 Task: Create a sub task Release to Production / Go Live for the task  Create a new online platform for online life coaching services in the project BridgeForge , assign it to team member softage.3@softage.net and update the status of the sub task to  At Risk , set the priority of the sub task to Medium
Action: Mouse moved to (398, 333)
Screenshot: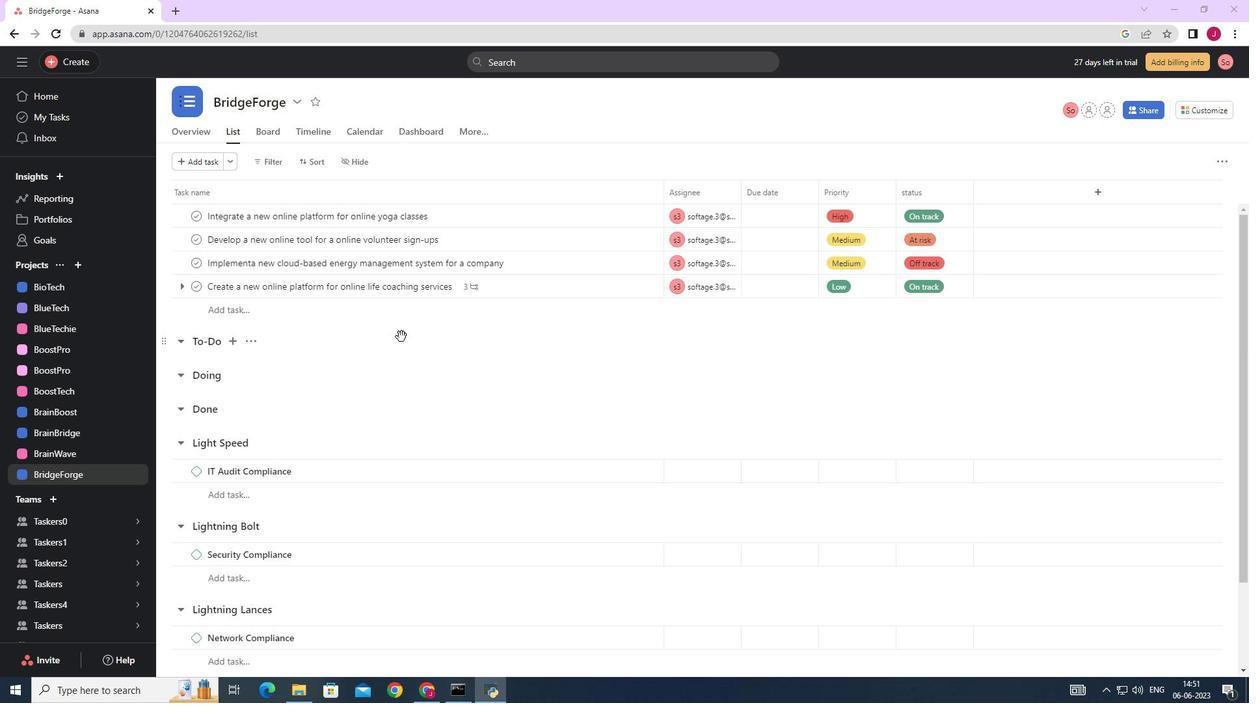 
Action: Mouse scrolled (398, 333) with delta (0, 0)
Screenshot: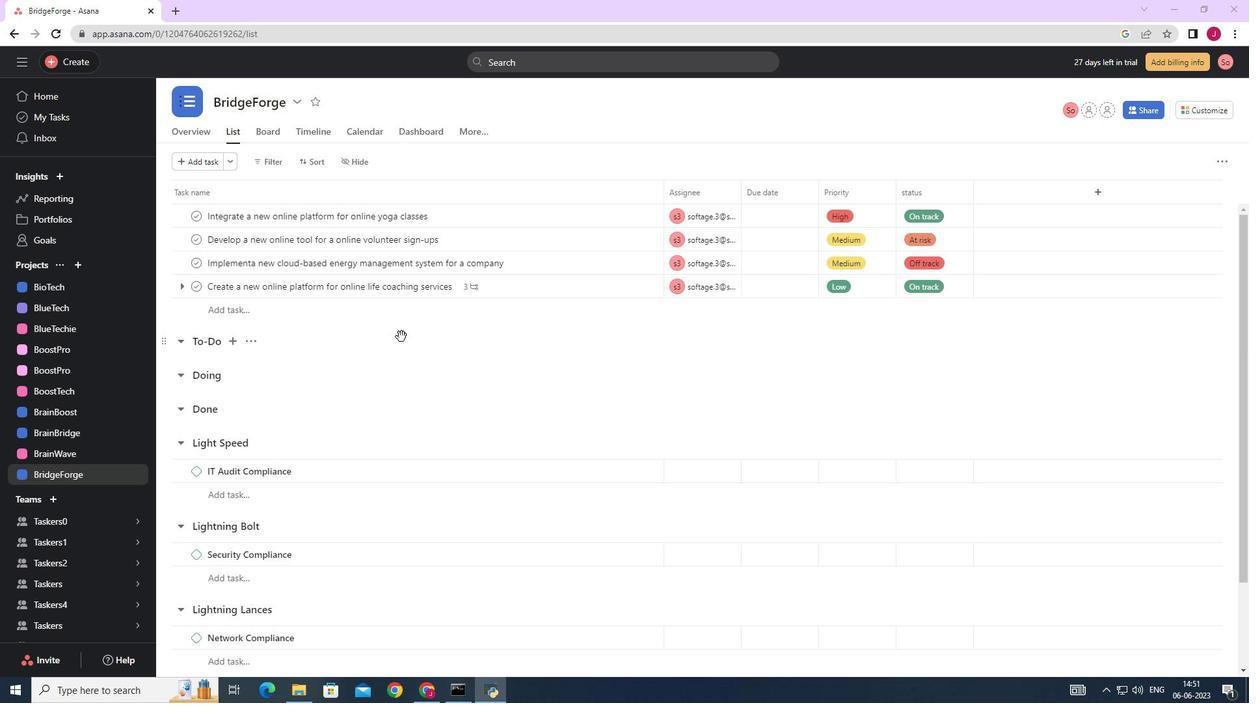 
Action: Mouse scrolled (398, 333) with delta (0, 0)
Screenshot: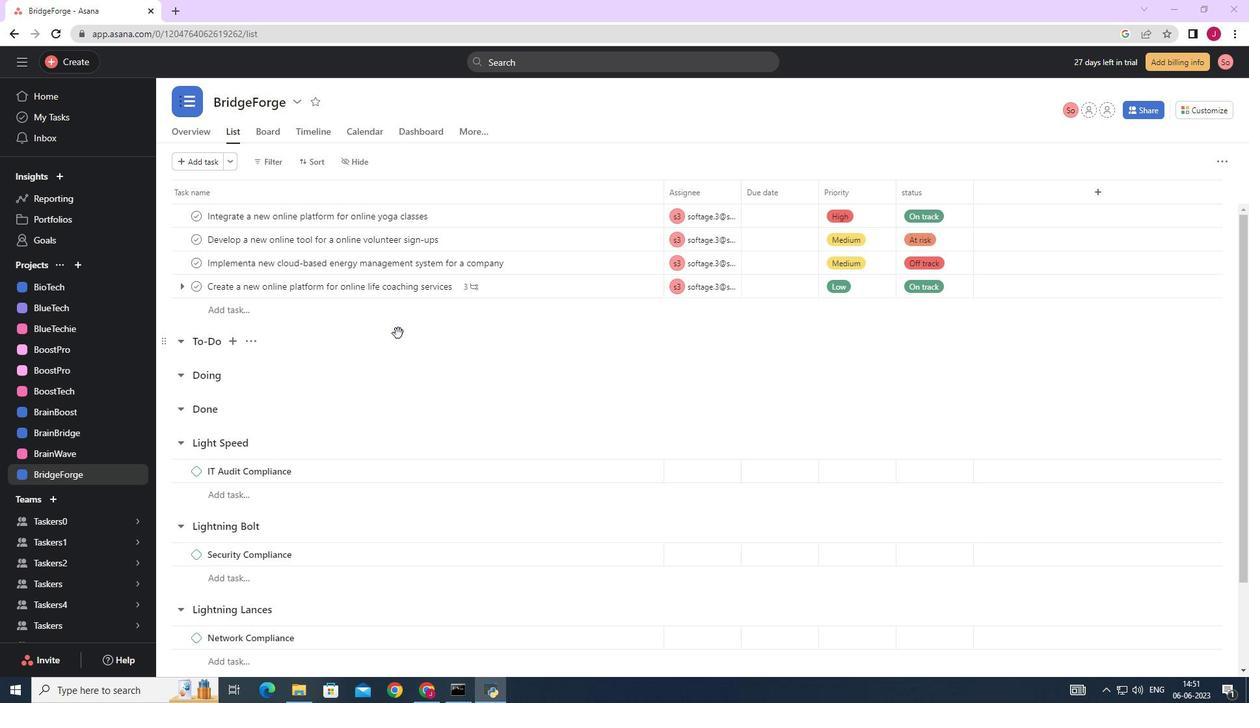 
Action: Mouse moved to (573, 285)
Screenshot: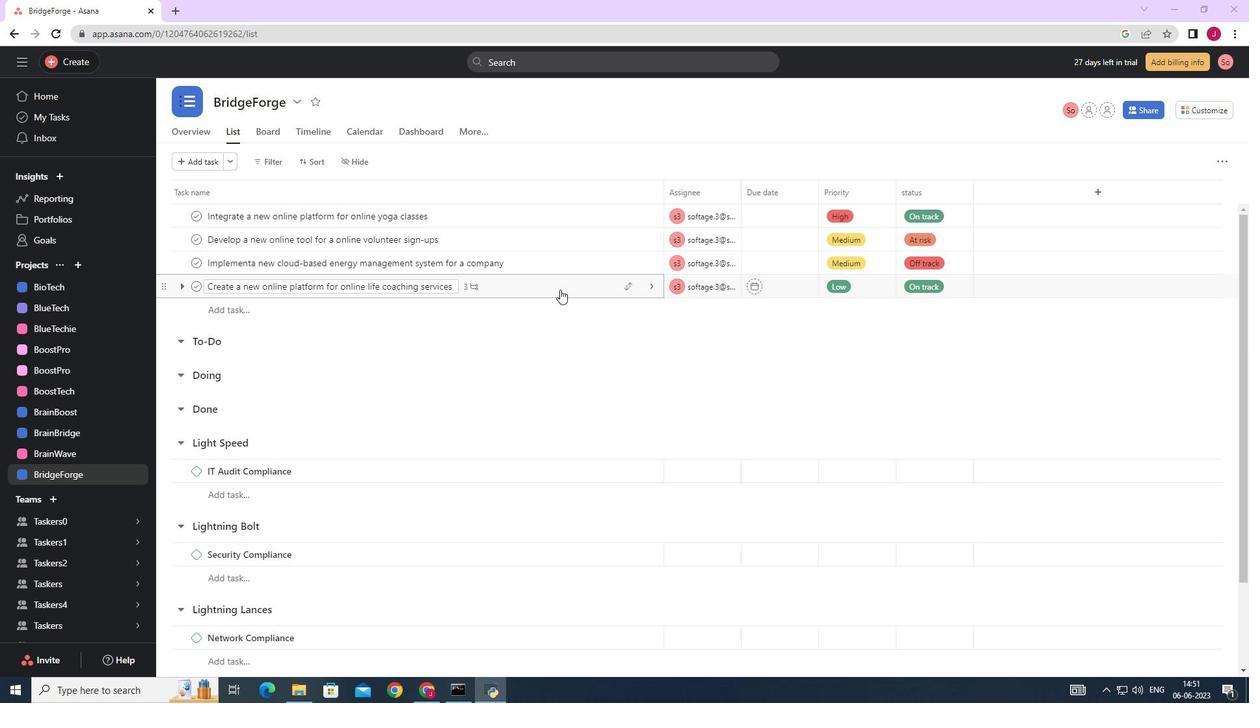 
Action: Mouse pressed left at (573, 285)
Screenshot: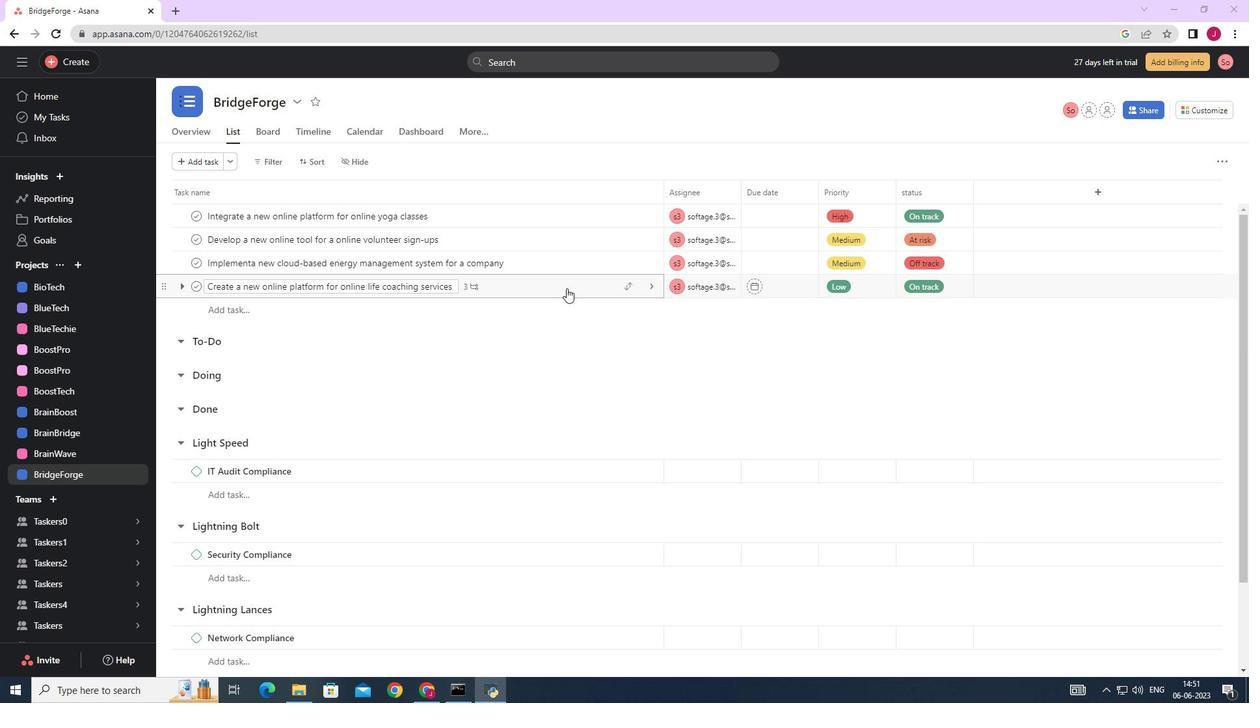 
Action: Mouse moved to (925, 405)
Screenshot: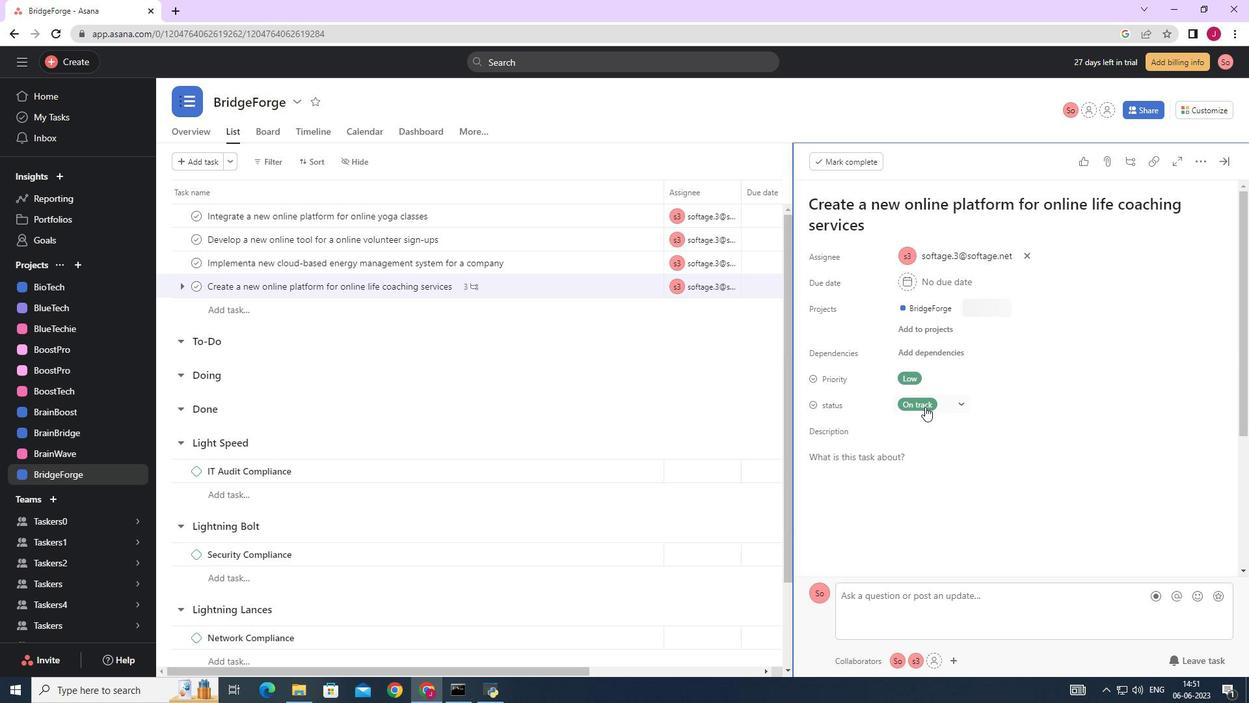 
Action: Mouse scrolled (925, 404) with delta (0, 0)
Screenshot: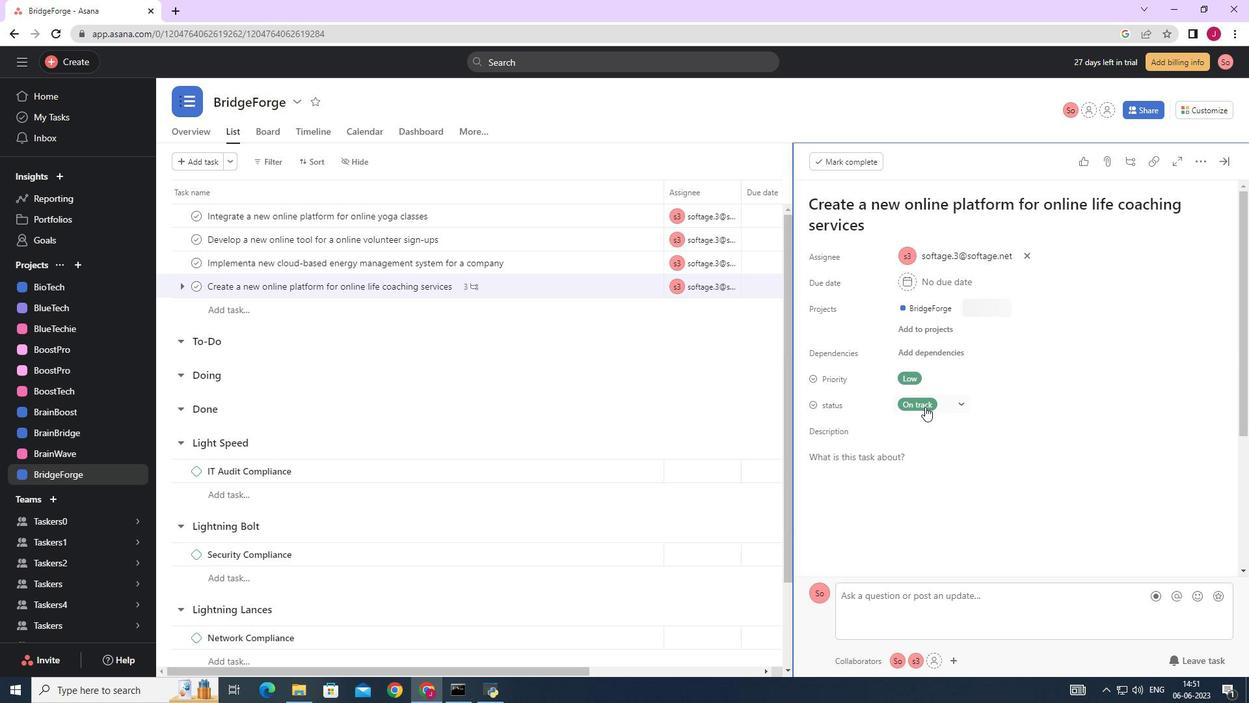 
Action: Mouse scrolled (925, 404) with delta (0, 0)
Screenshot: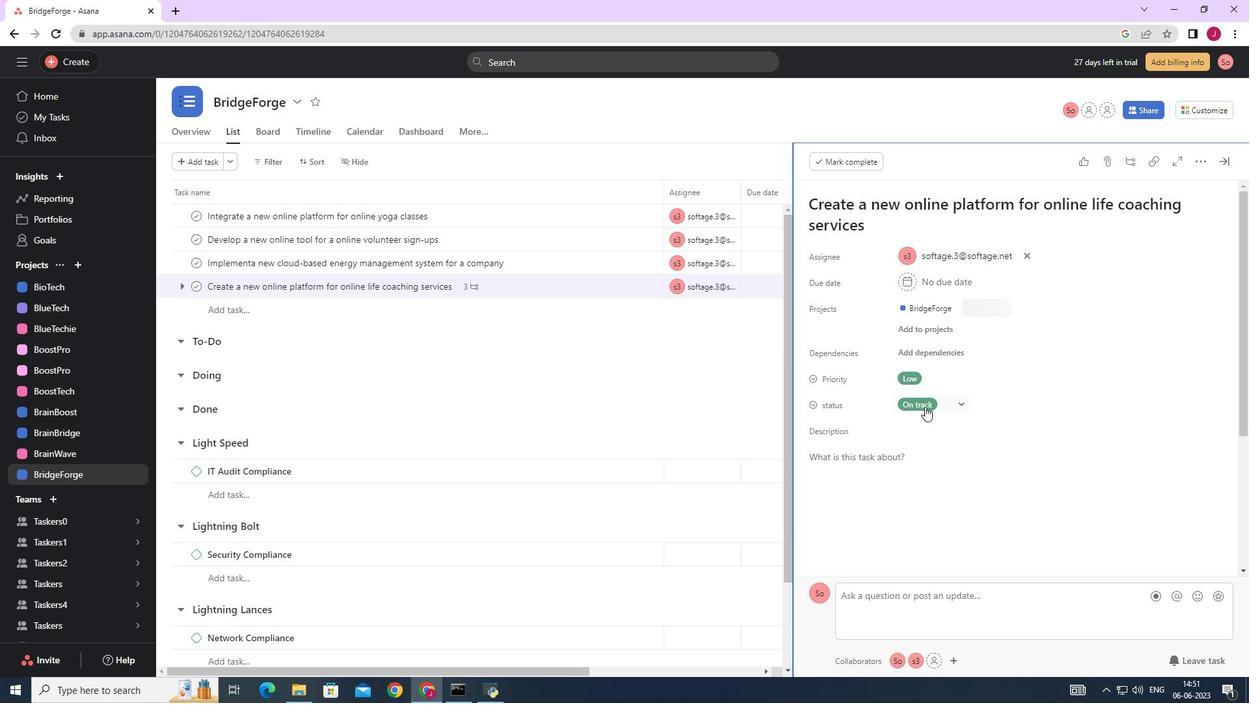 
Action: Mouse moved to (925, 404)
Screenshot: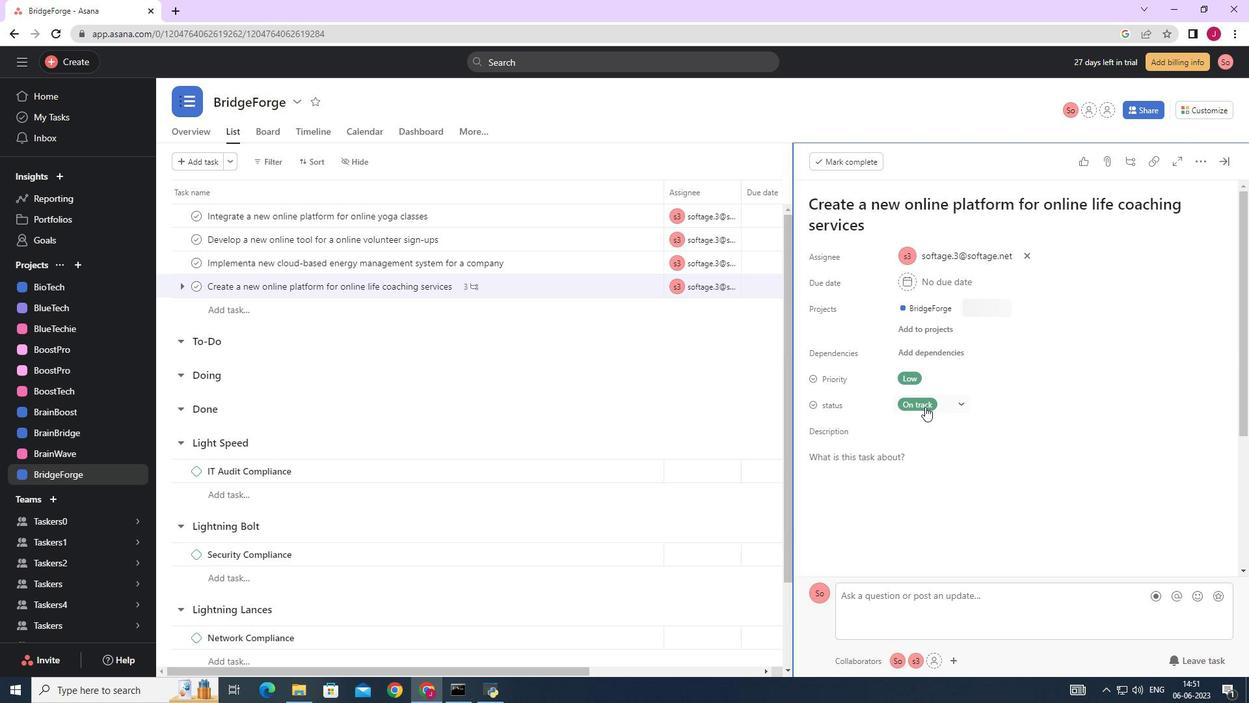 
Action: Mouse scrolled (925, 404) with delta (0, 0)
Screenshot: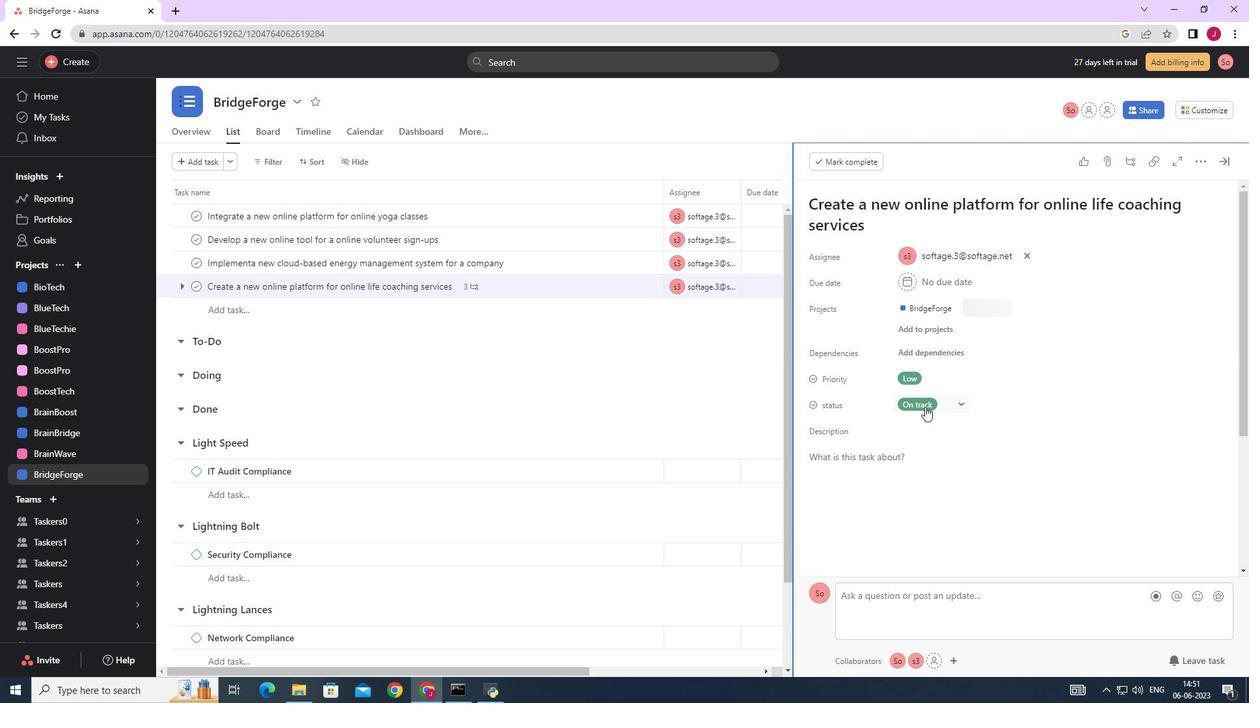 
Action: Mouse scrolled (925, 404) with delta (0, 0)
Screenshot: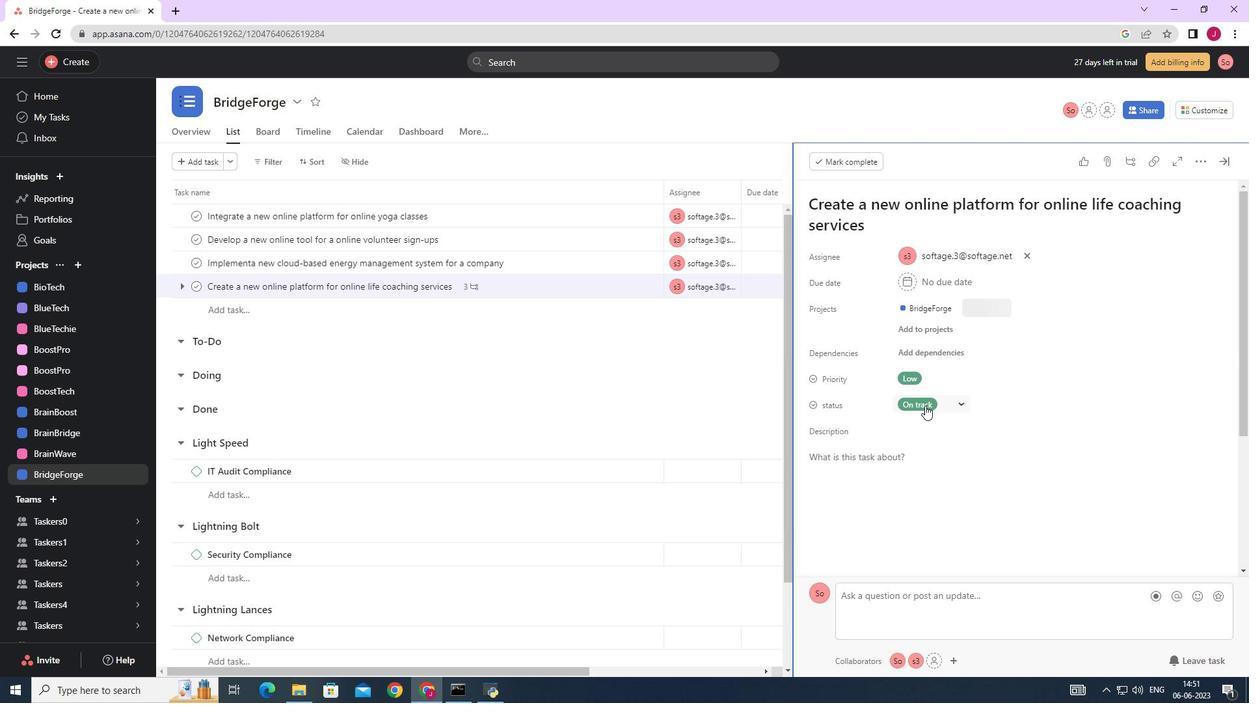 
Action: Mouse moved to (844, 468)
Screenshot: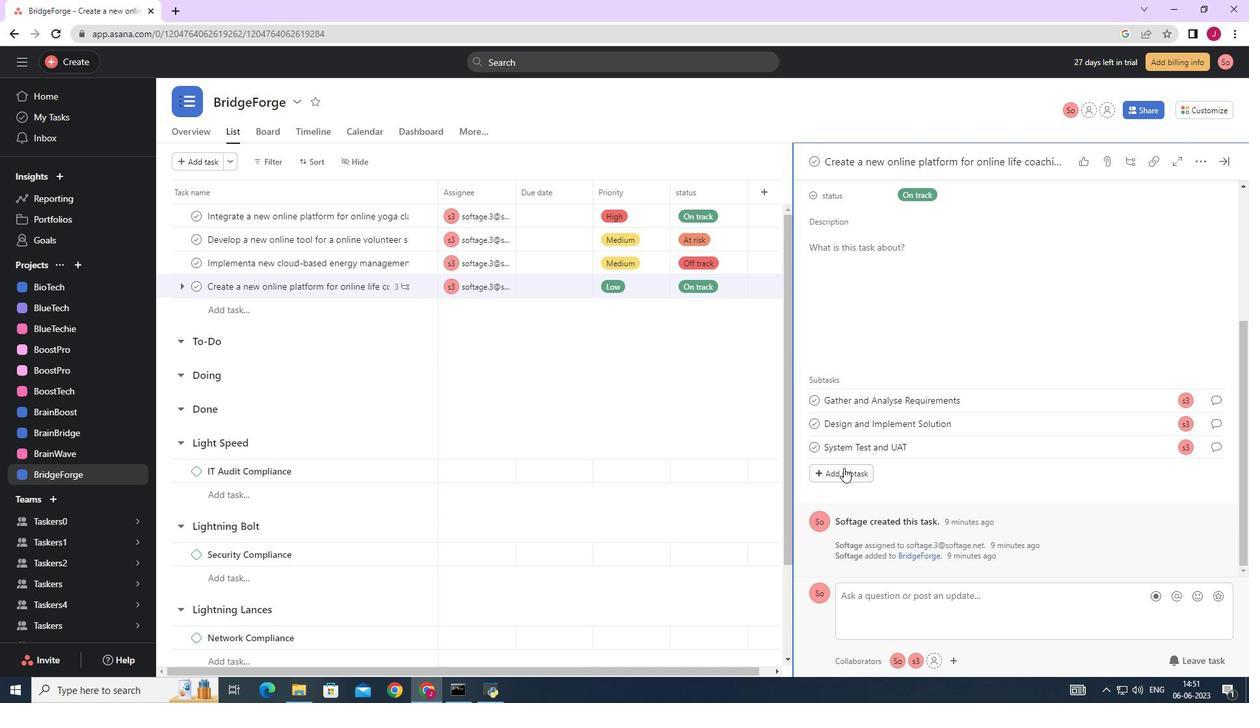 
Action: Mouse pressed left at (844, 468)
Screenshot: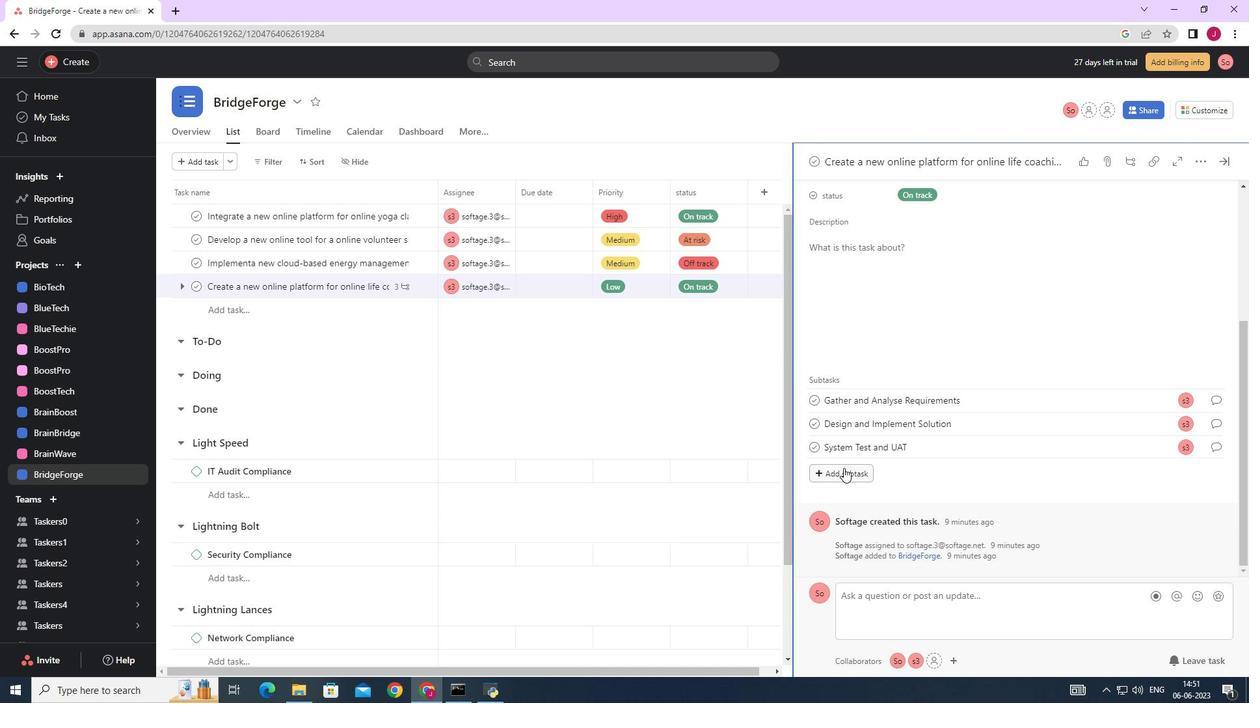 
Action: Mouse moved to (838, 455)
Screenshot: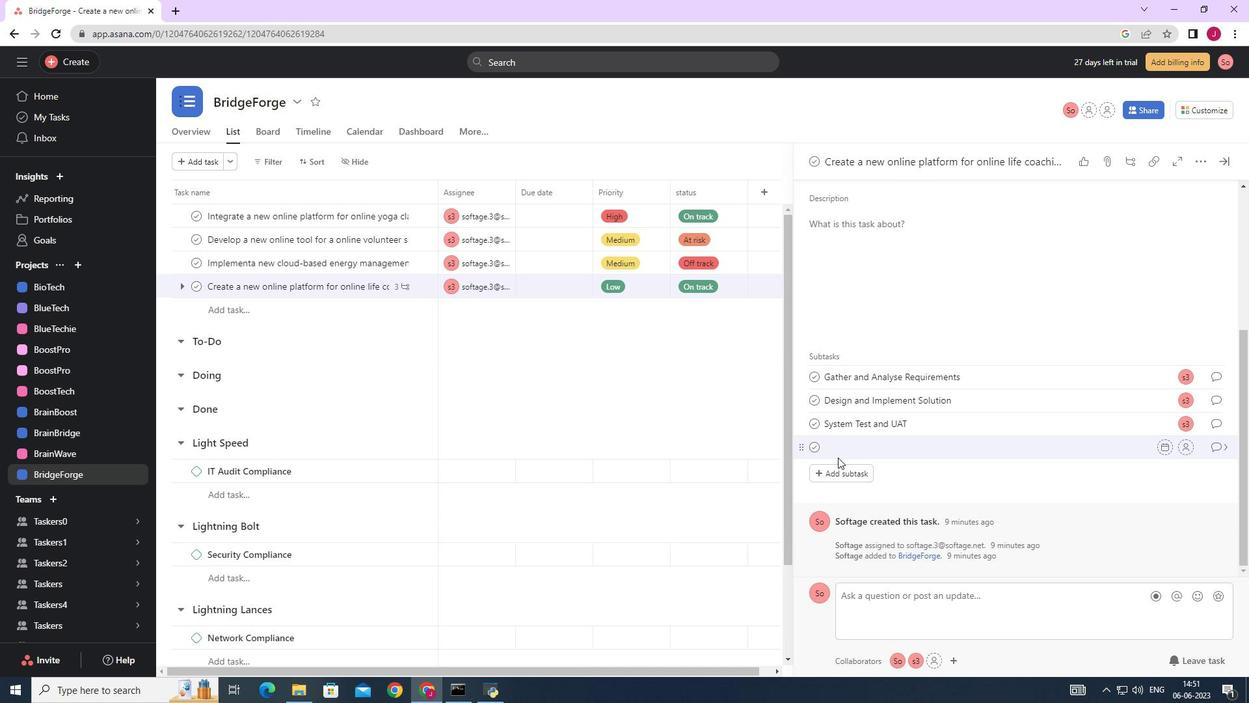 
Action: Key pressed r<Key.caps_lock>ELEASE<Key.space>TO<Key.space>PRODUCTION<Key.space>/<Key.space><Key.caps_lock>g<Key.caps_lock>O<Key.space><Key.caps_lock>l<Key.caps_lock>IVE
Screenshot: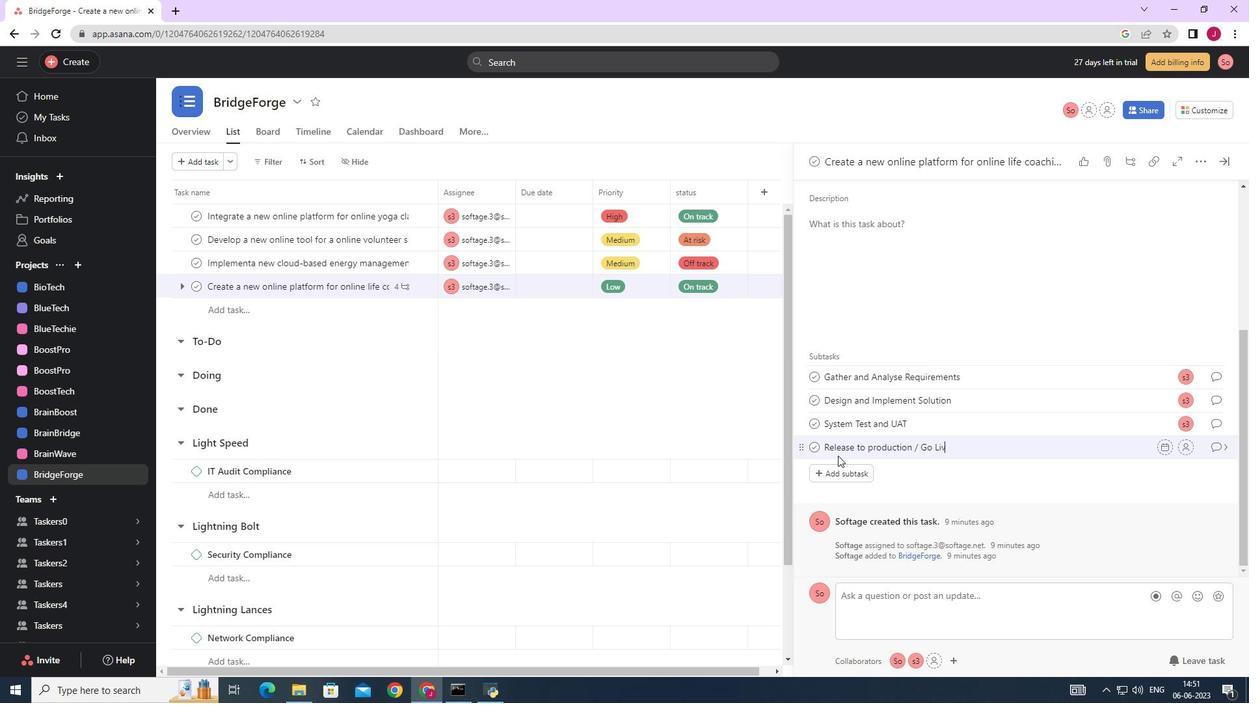 
Action: Mouse moved to (1179, 449)
Screenshot: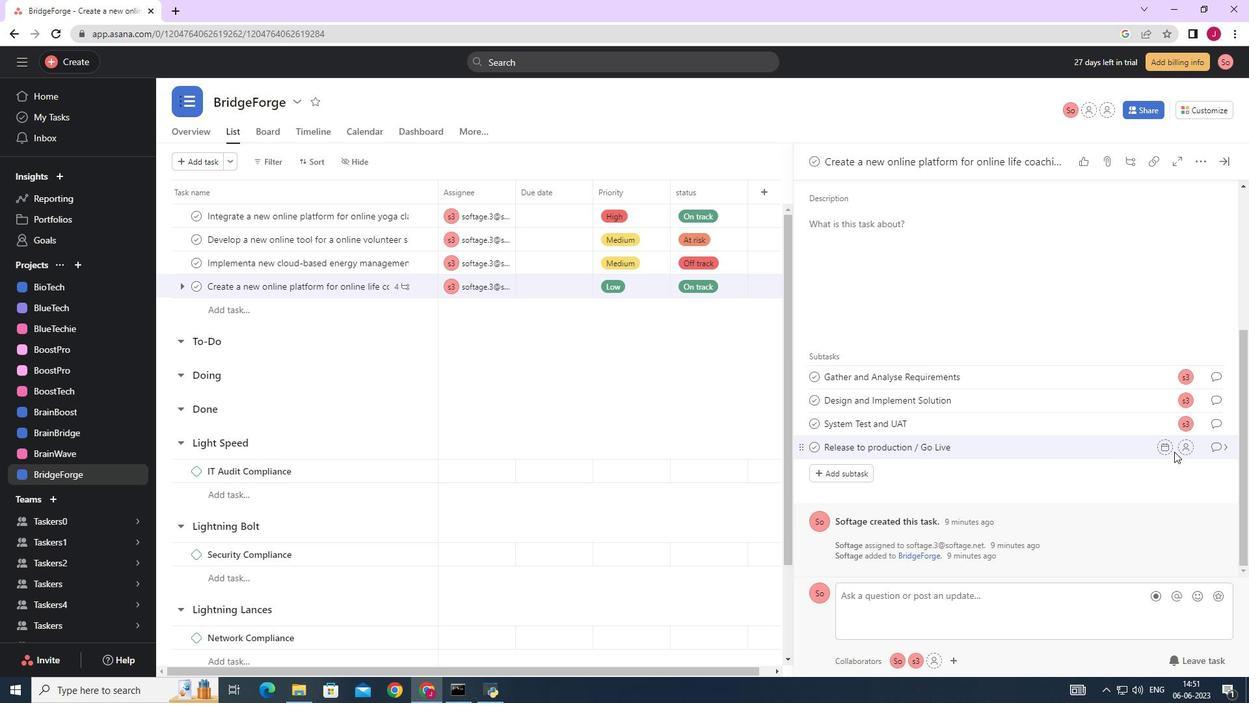 
Action: Mouse pressed left at (1179, 449)
Screenshot: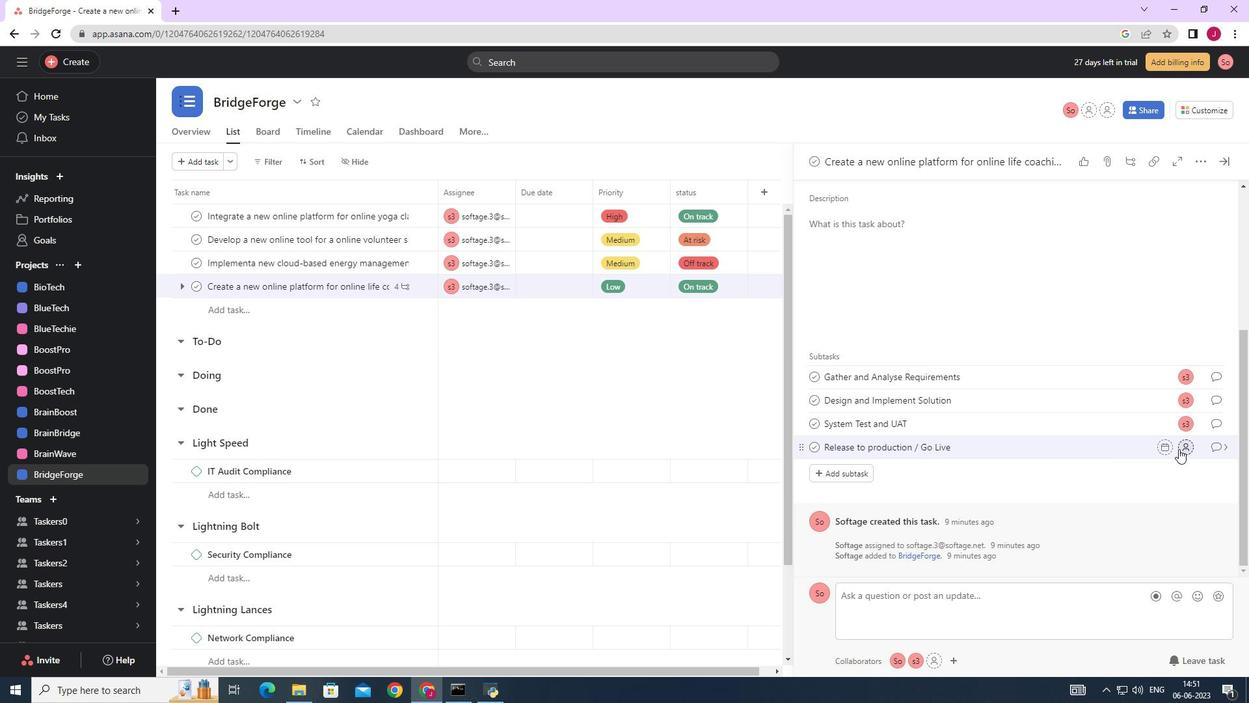 
Action: Mouse moved to (1013, 505)
Screenshot: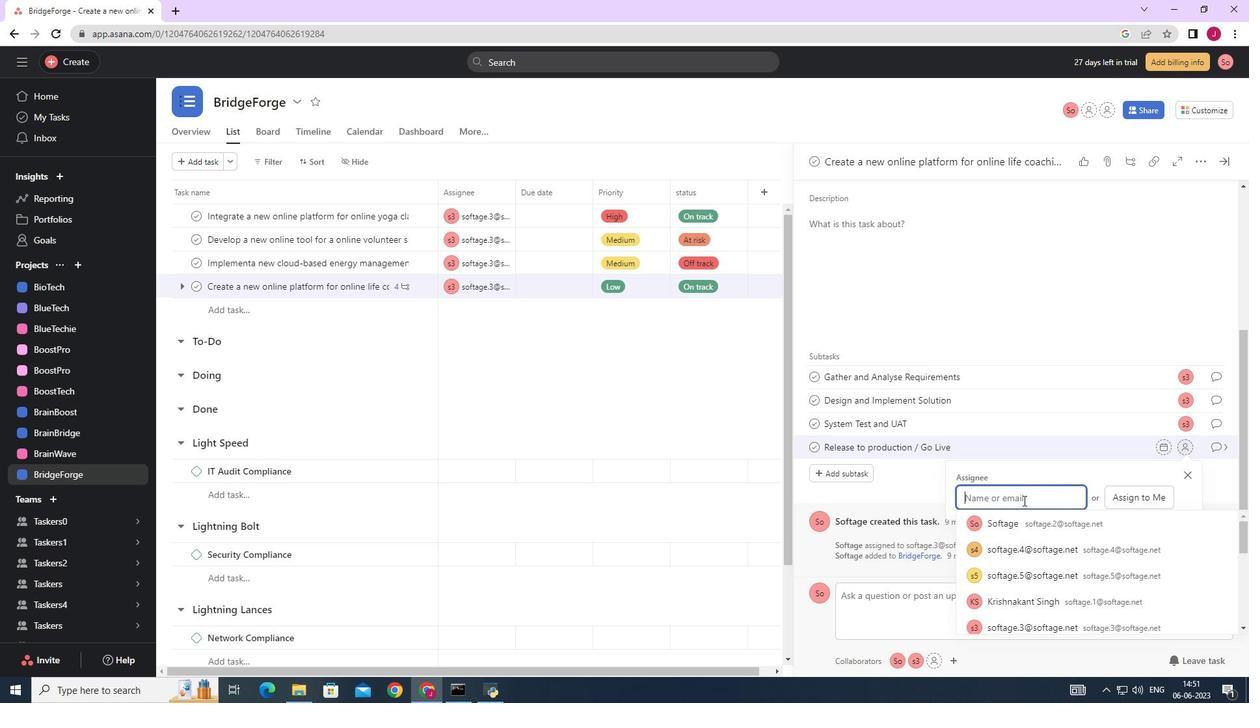 
Action: Key pressed SOFTA
Screenshot: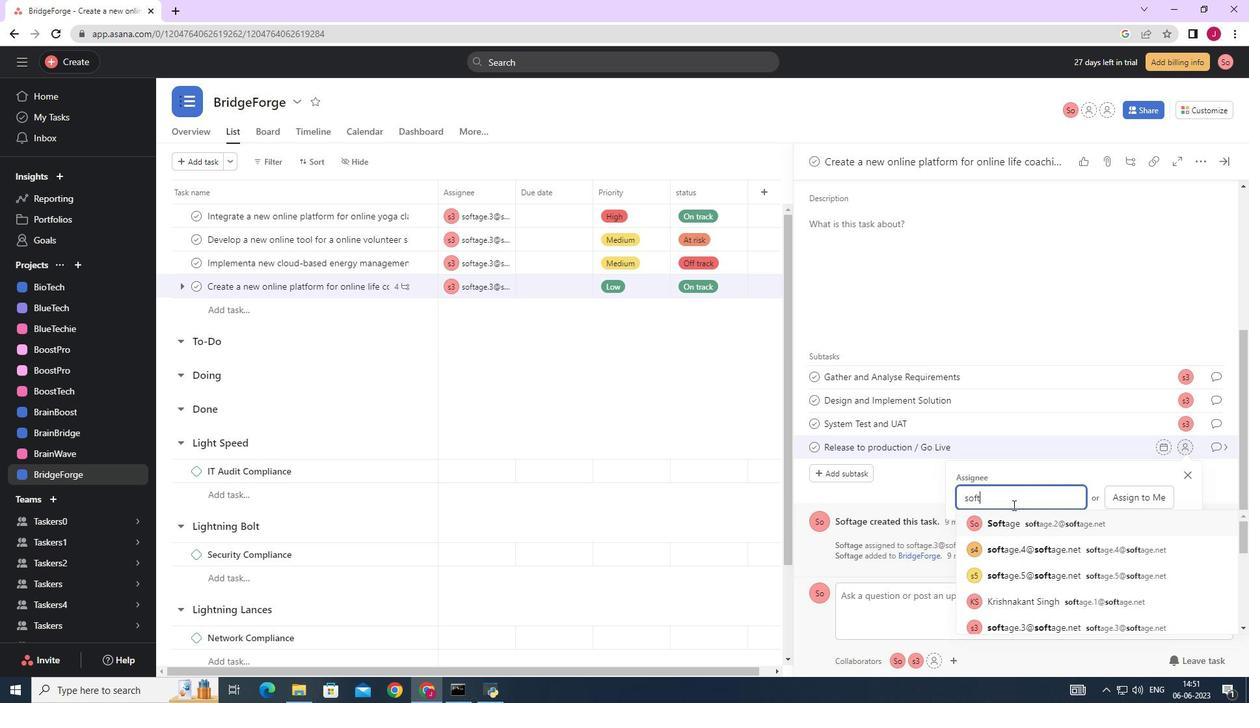 
Action: Mouse moved to (1011, 505)
Screenshot: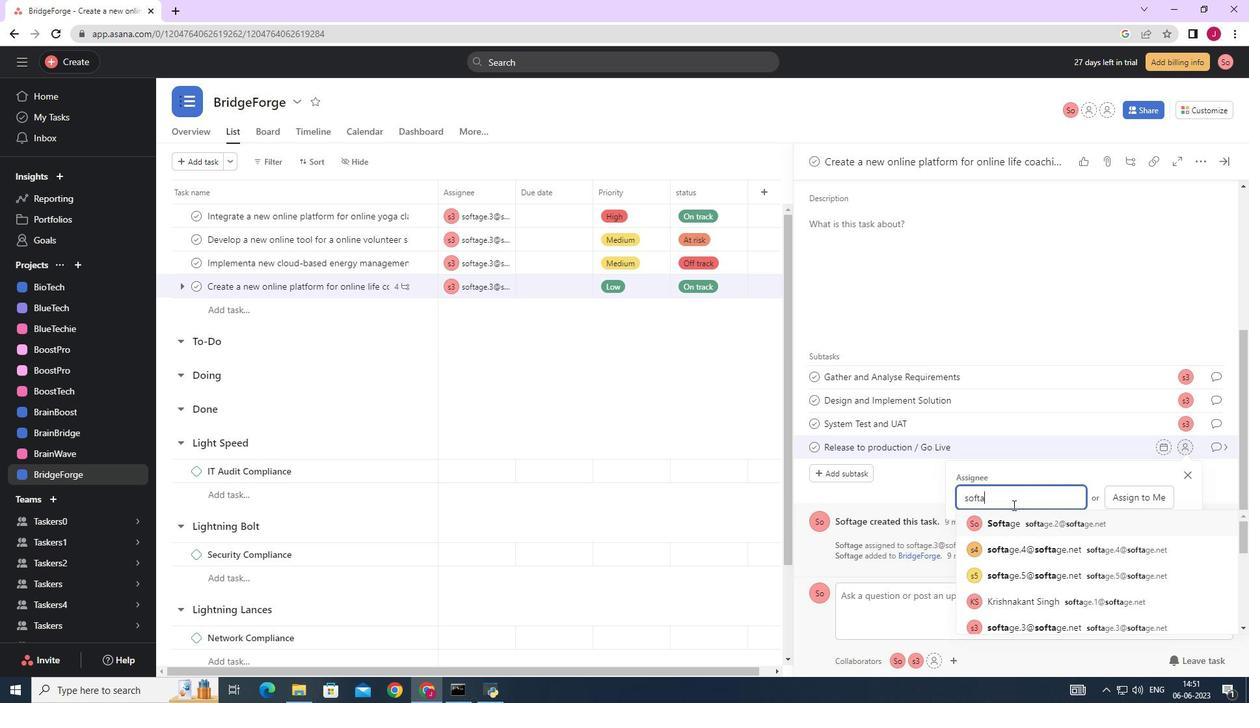 
Action: Key pressed G
Screenshot: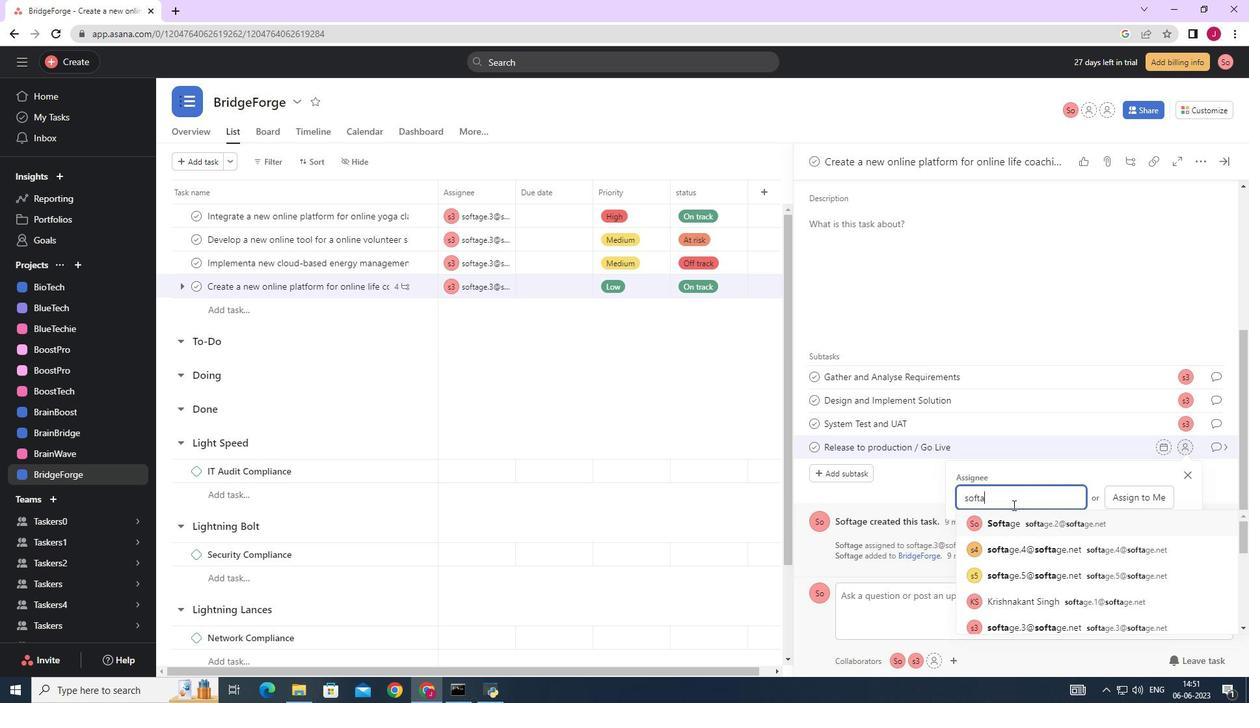 
Action: Mouse moved to (1011, 505)
Screenshot: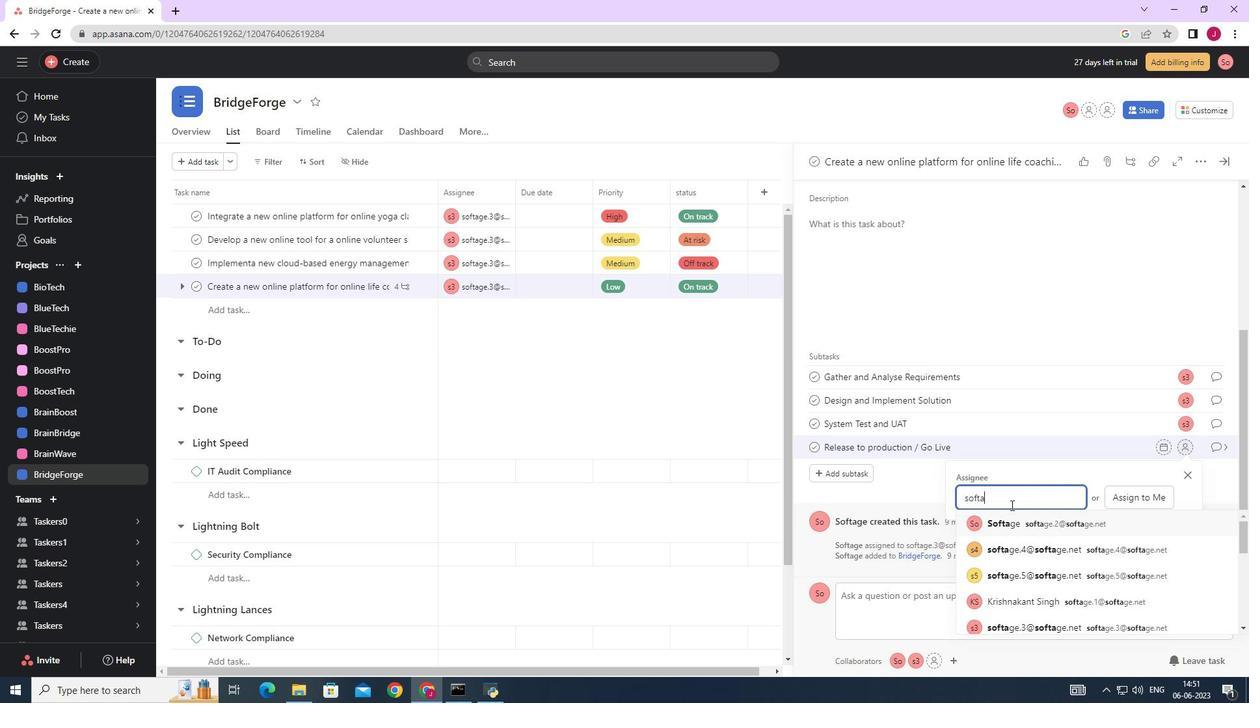 
Action: Key pressed E<Key.shift><Key.shift><Key.shift><Key.shift><Key.shift><Key.shift><Key.shift><Key.shift><Key.shift><Key.shift>@3
Screenshot: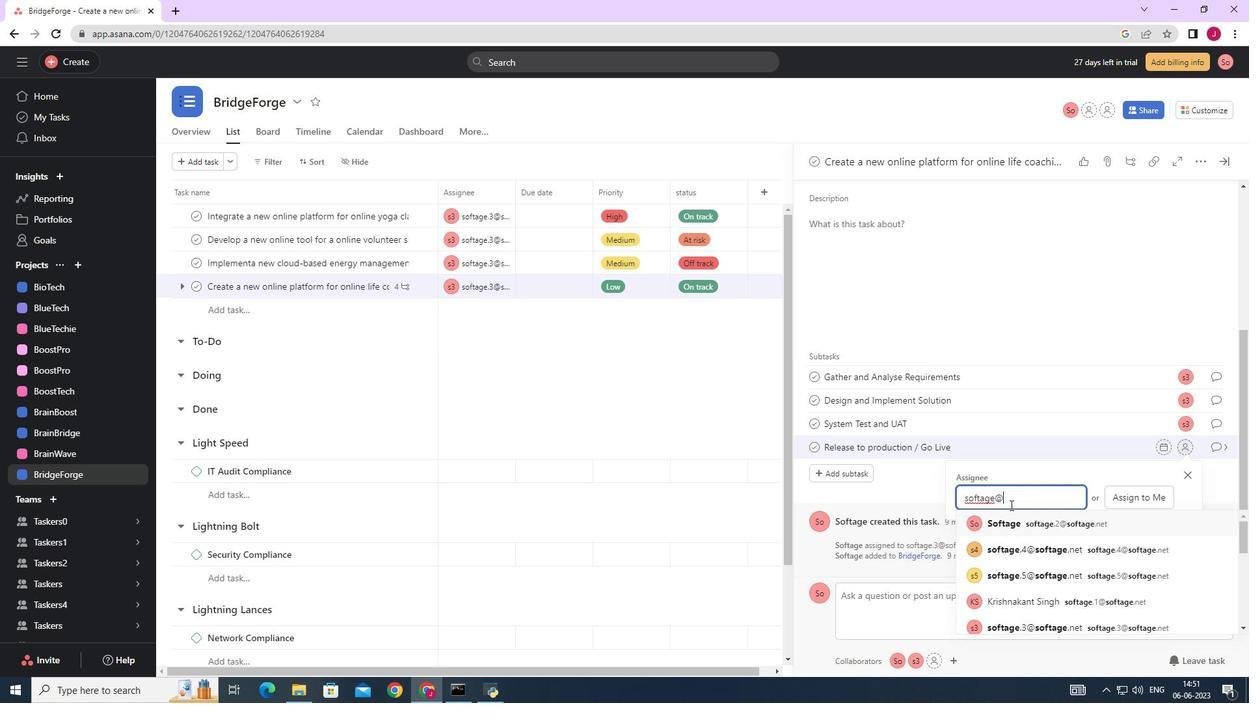 
Action: Mouse moved to (1018, 520)
Screenshot: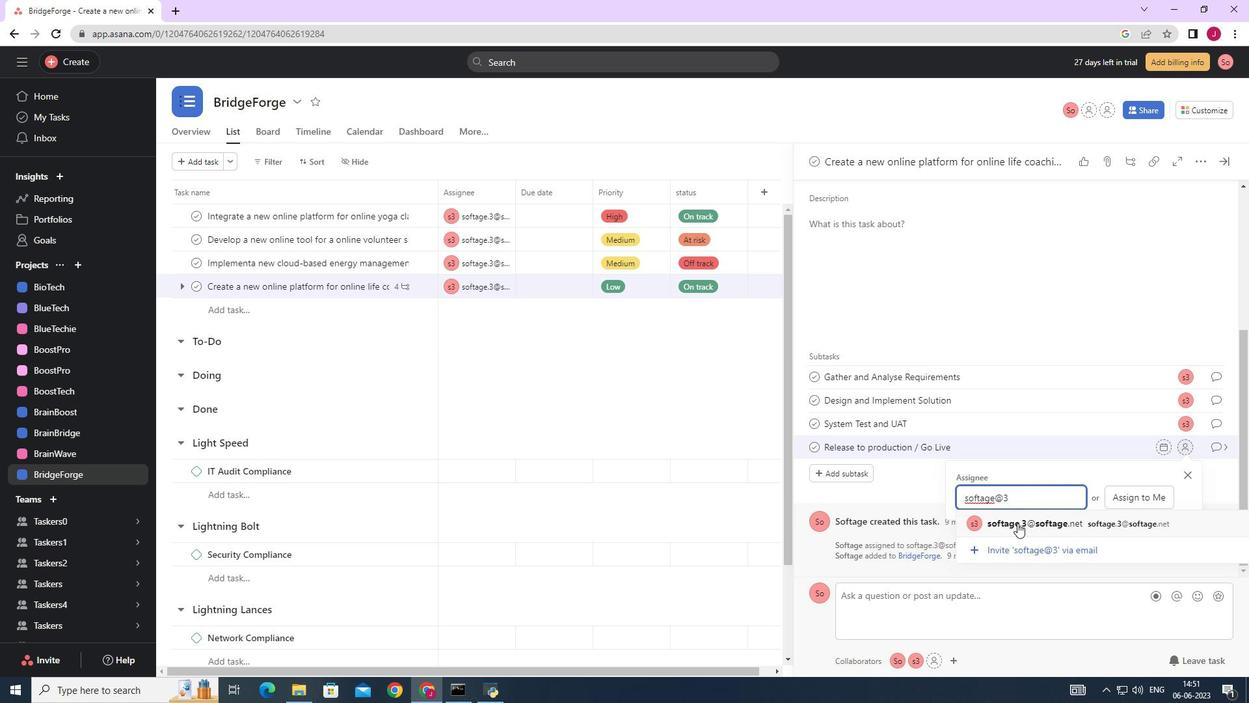 
Action: Mouse pressed left at (1018, 520)
Screenshot: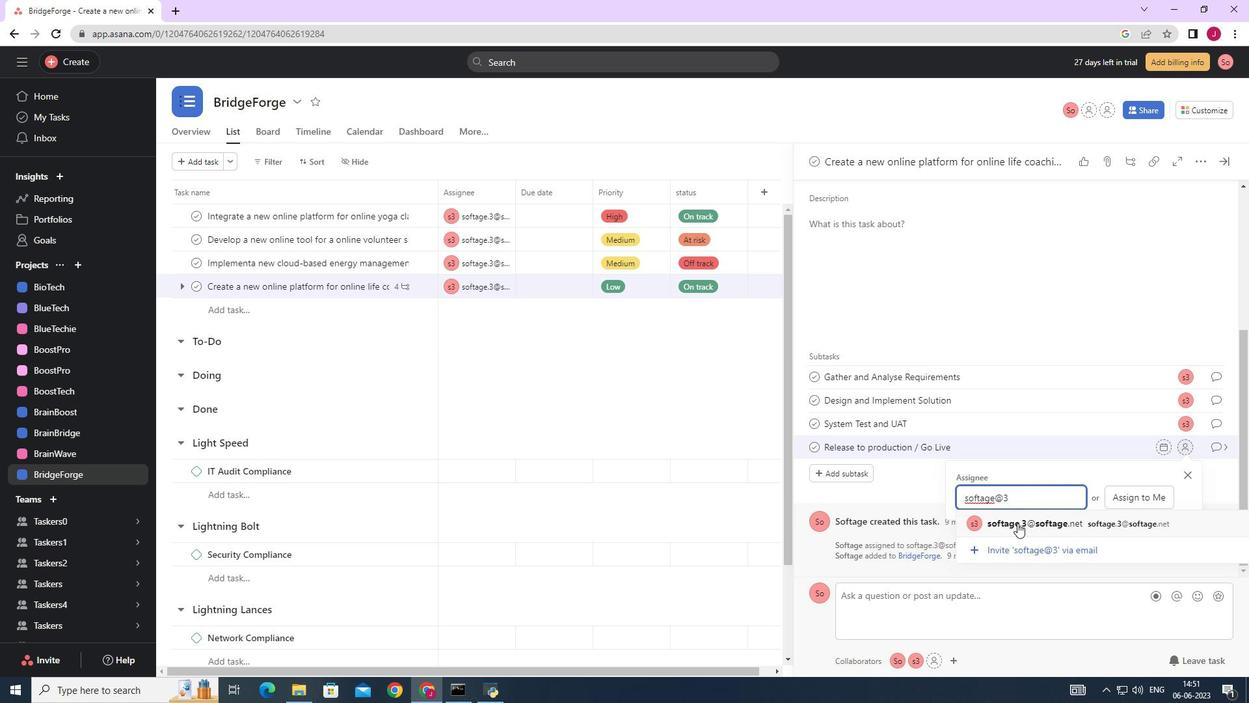 
Action: Mouse moved to (1218, 448)
Screenshot: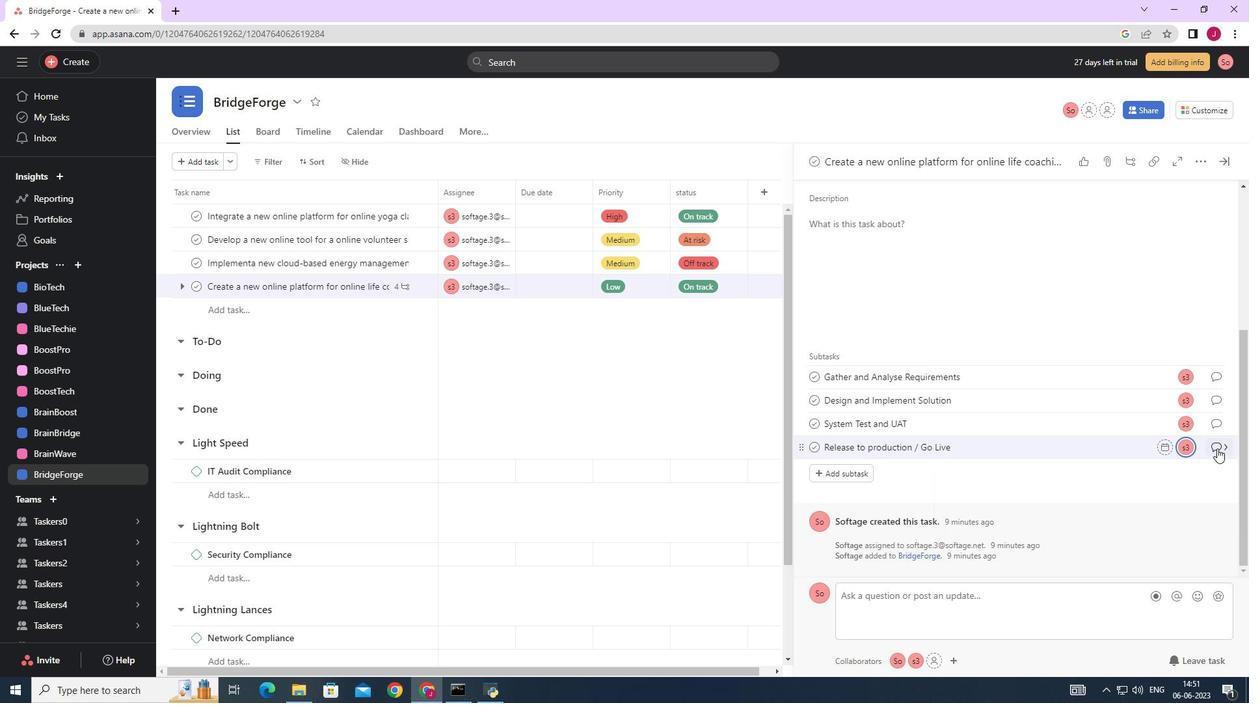
Action: Mouse pressed left at (1218, 448)
Screenshot: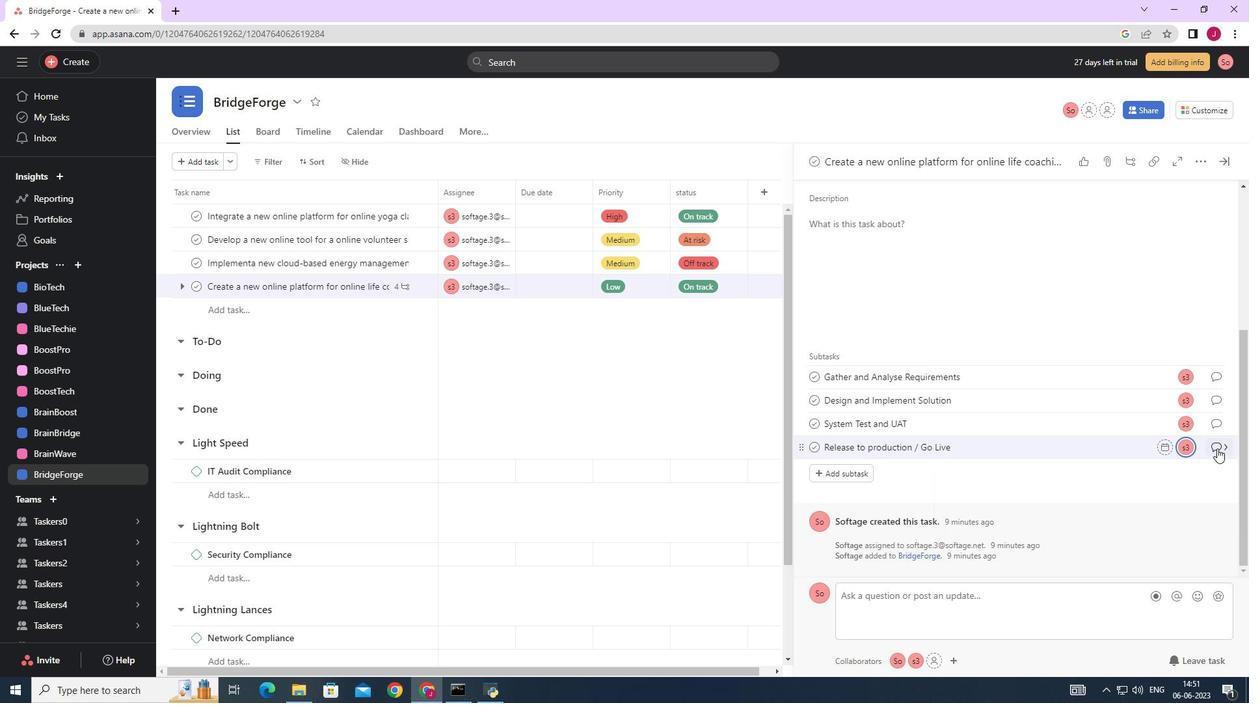 
Action: Mouse moved to (862, 341)
Screenshot: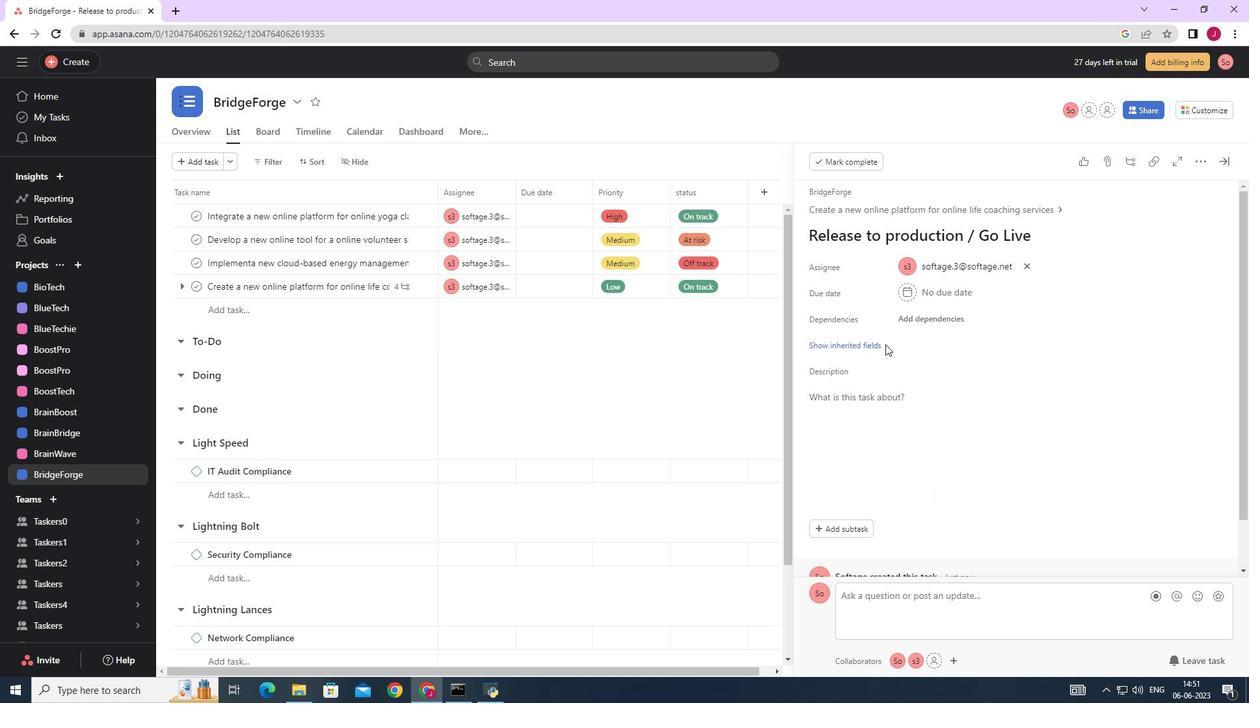
Action: Mouse pressed left at (862, 341)
Screenshot: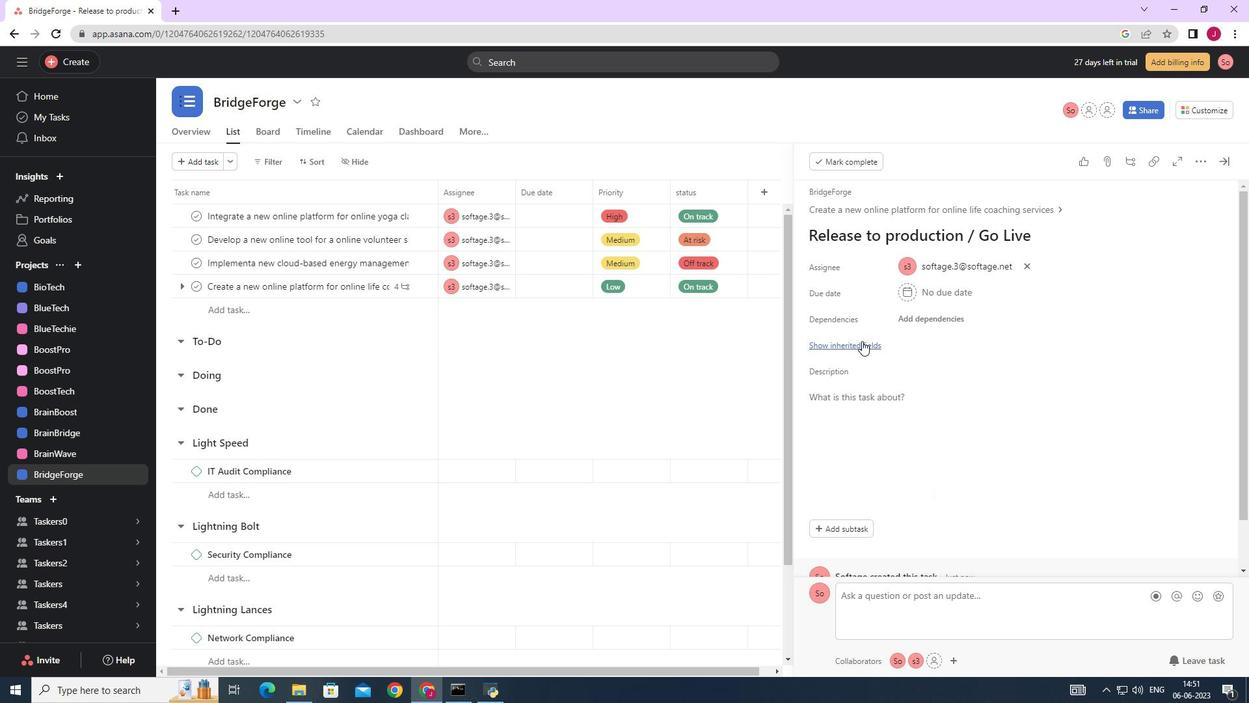
Action: Mouse moved to (904, 365)
Screenshot: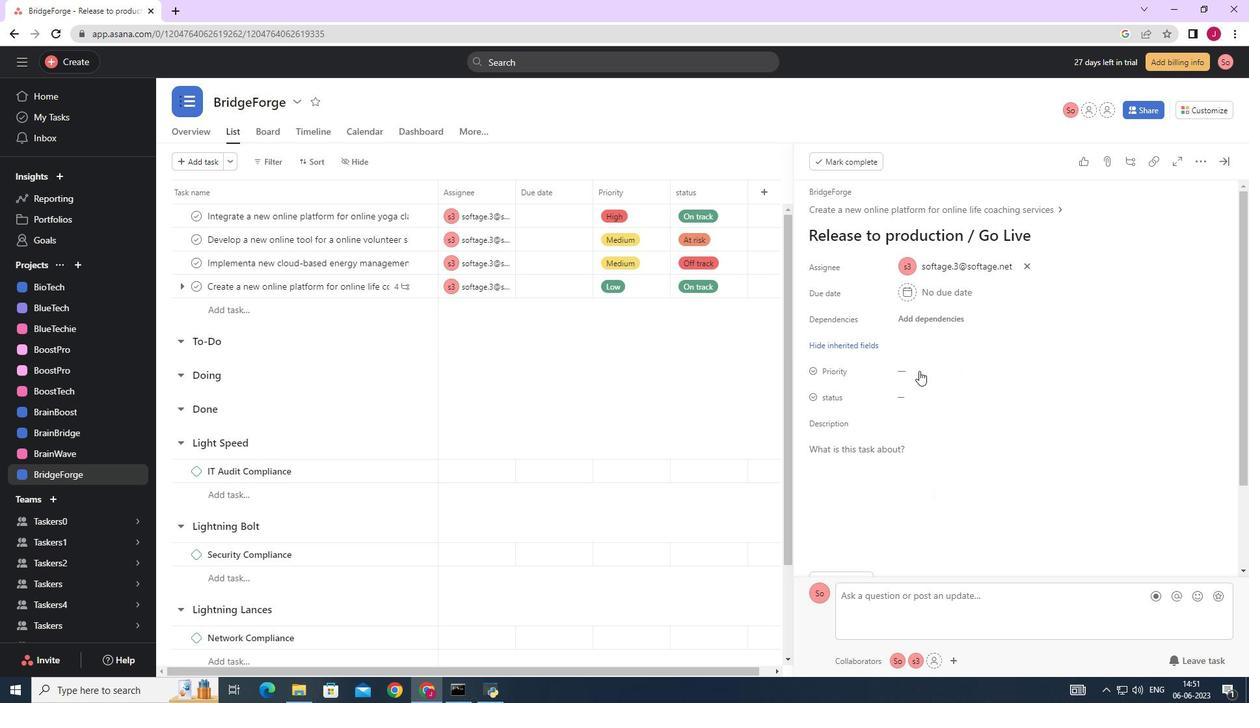 
Action: Mouse pressed left at (904, 365)
Screenshot: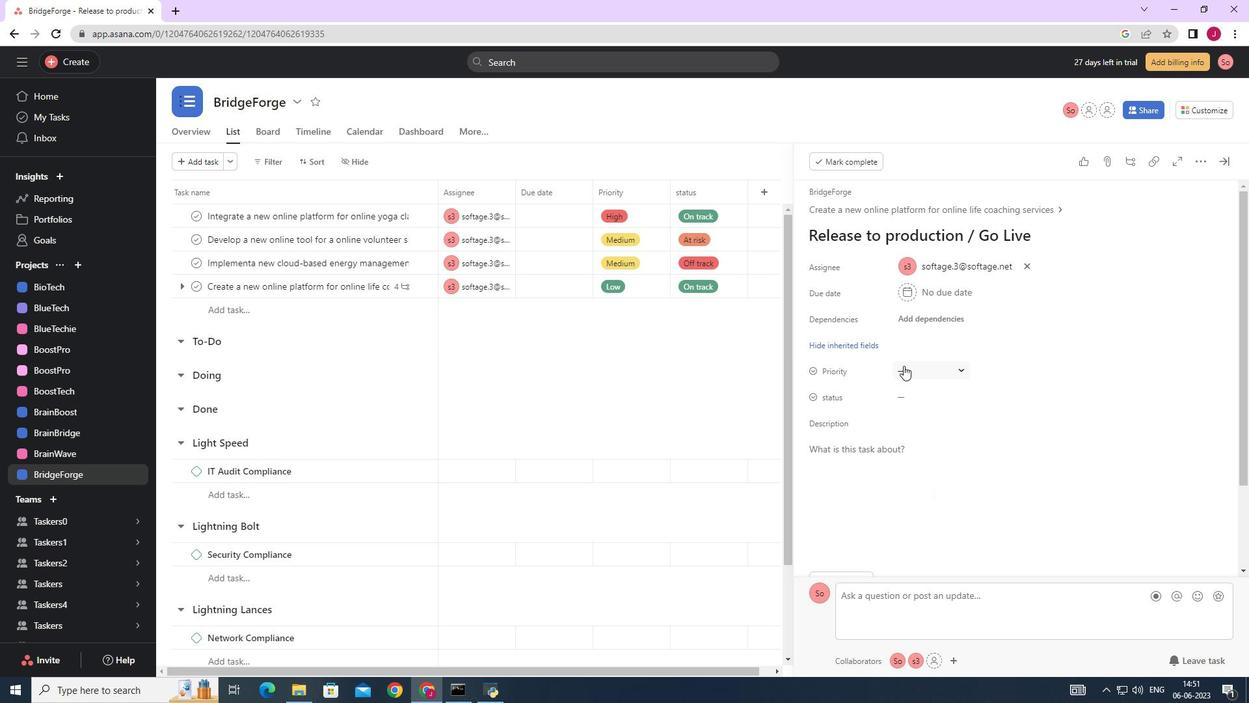 
Action: Mouse moved to (937, 438)
Screenshot: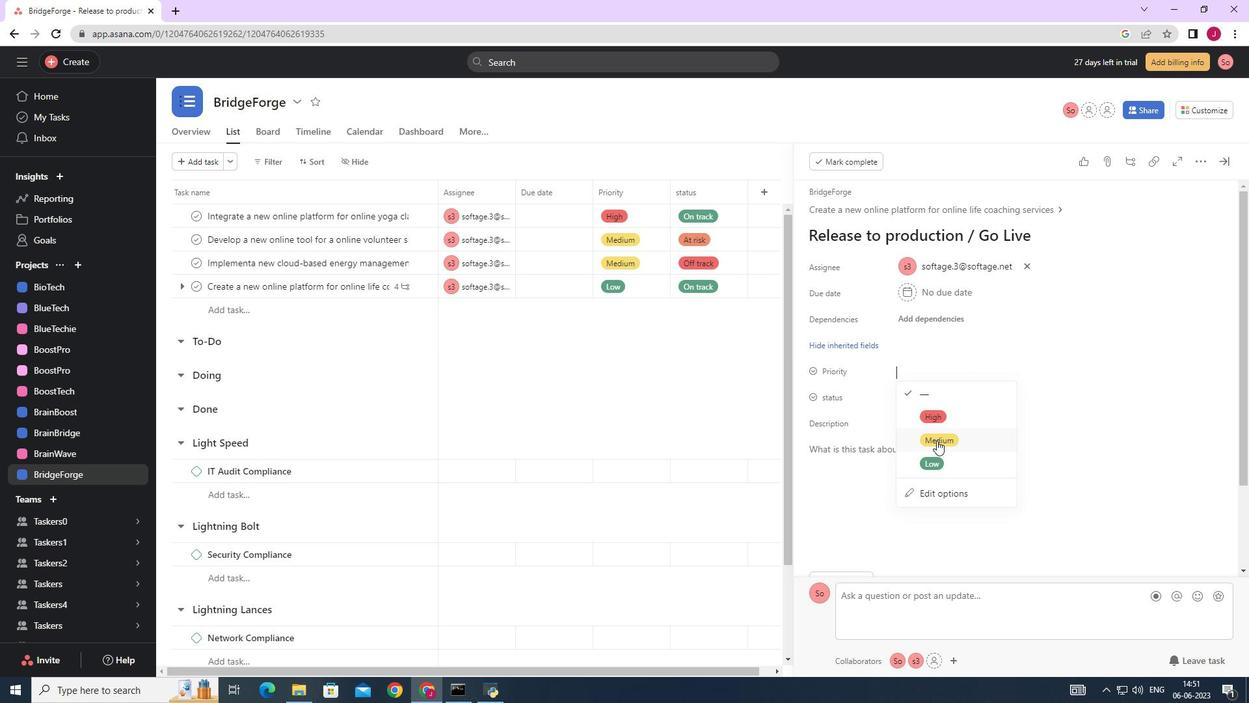 
Action: Mouse pressed left at (937, 438)
Screenshot: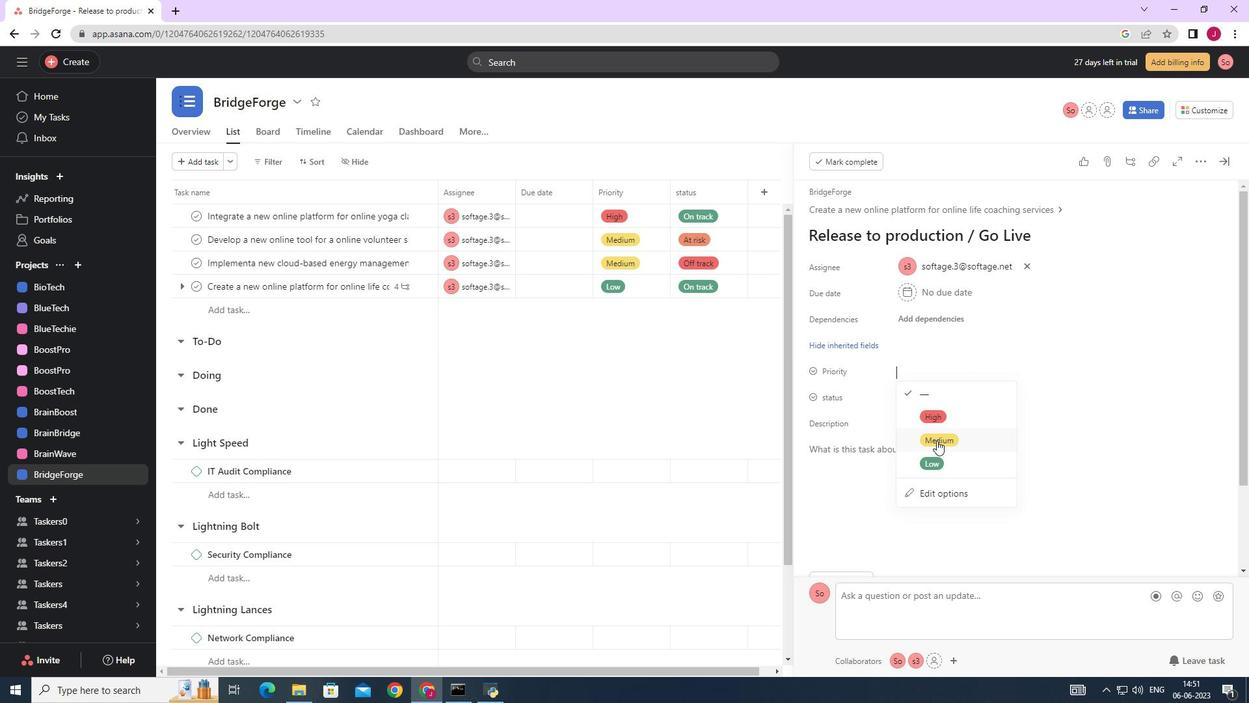 
Action: Mouse moved to (905, 390)
Screenshot: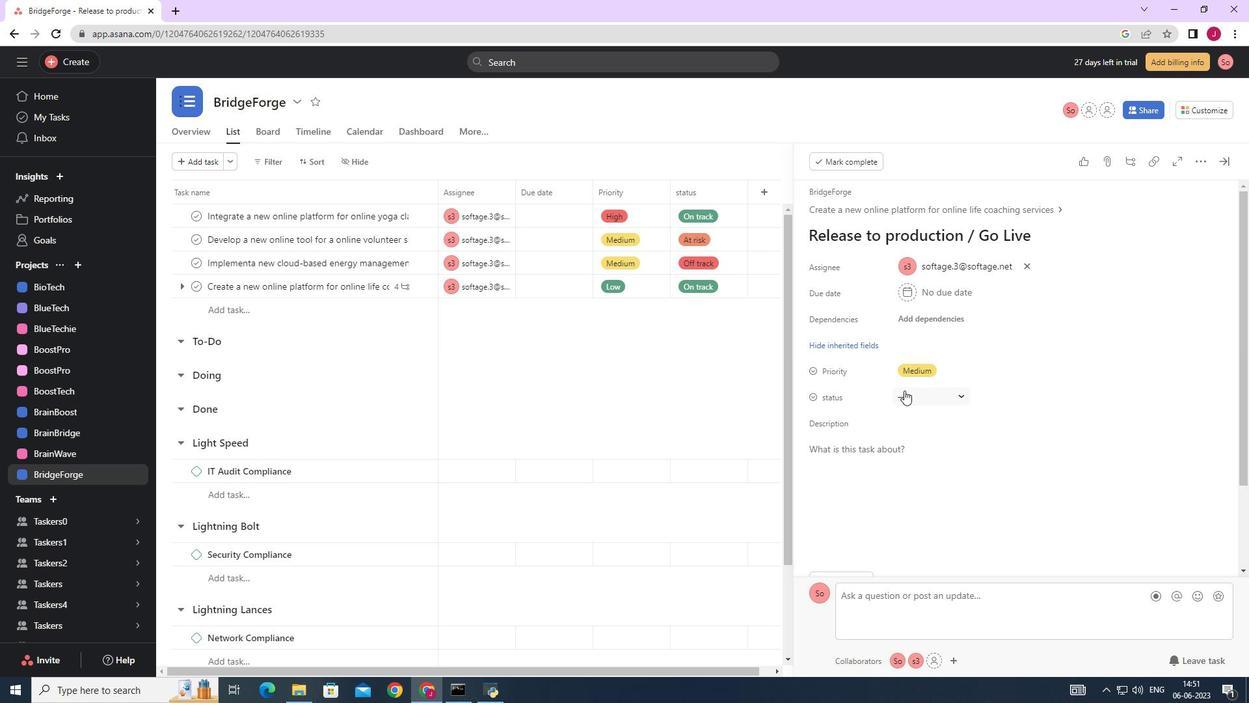 
Action: Mouse pressed left at (905, 390)
Screenshot: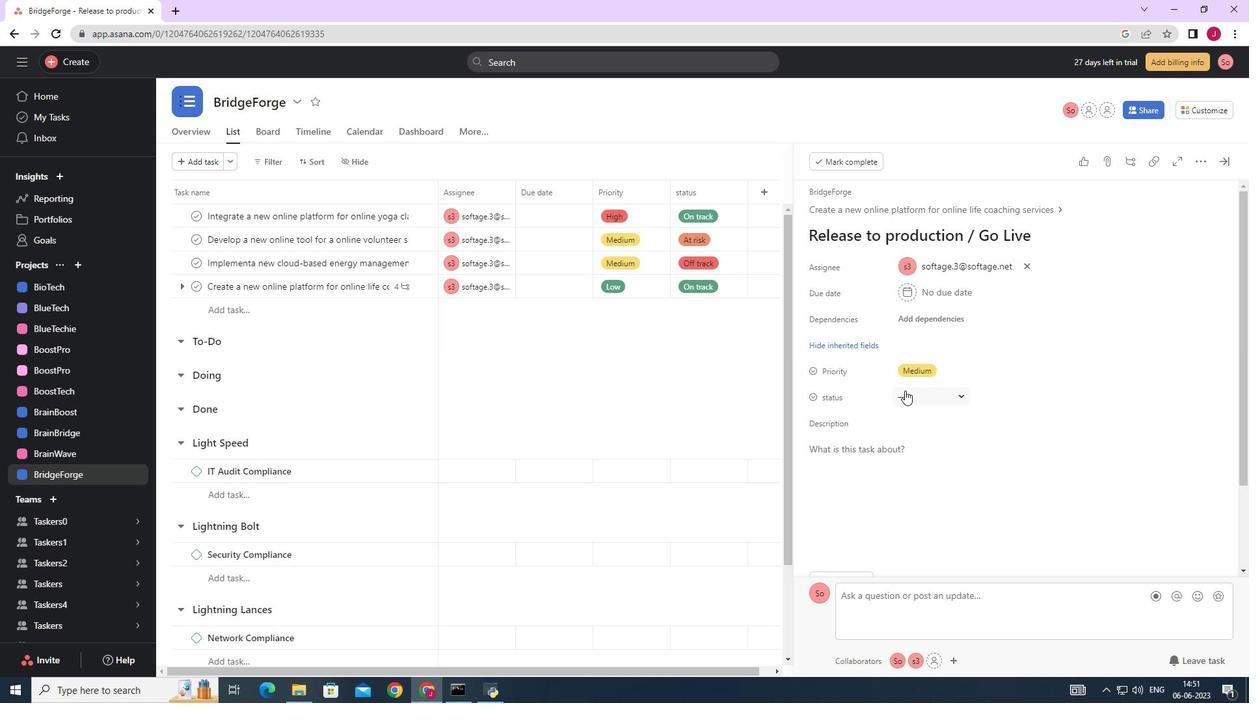
Action: Mouse moved to (938, 482)
Screenshot: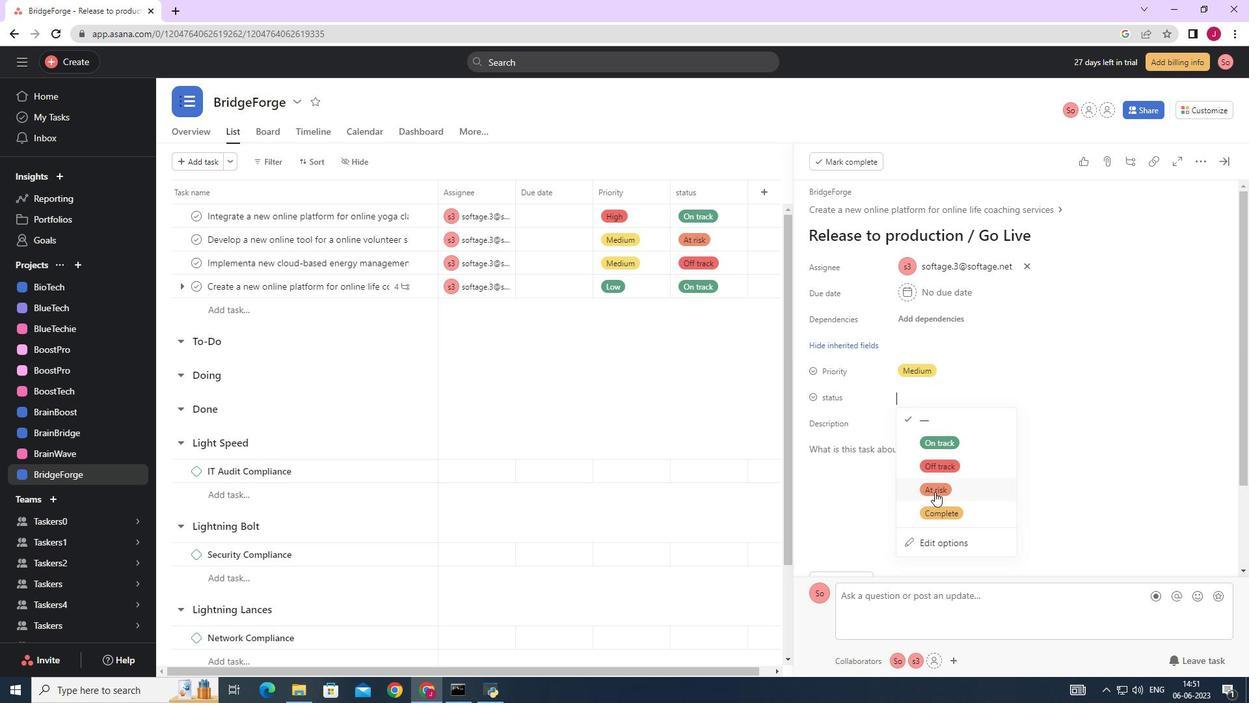 
Action: Mouse pressed left at (938, 482)
Screenshot: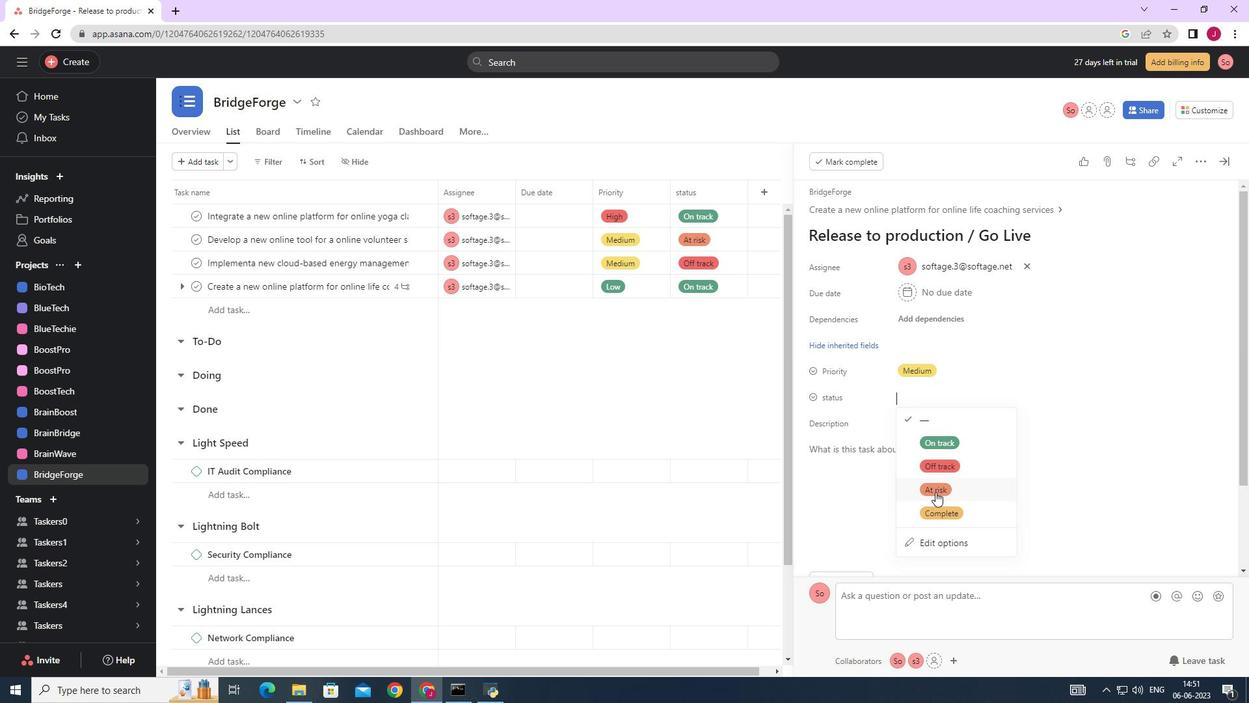 
Action: Mouse moved to (1225, 156)
Screenshot: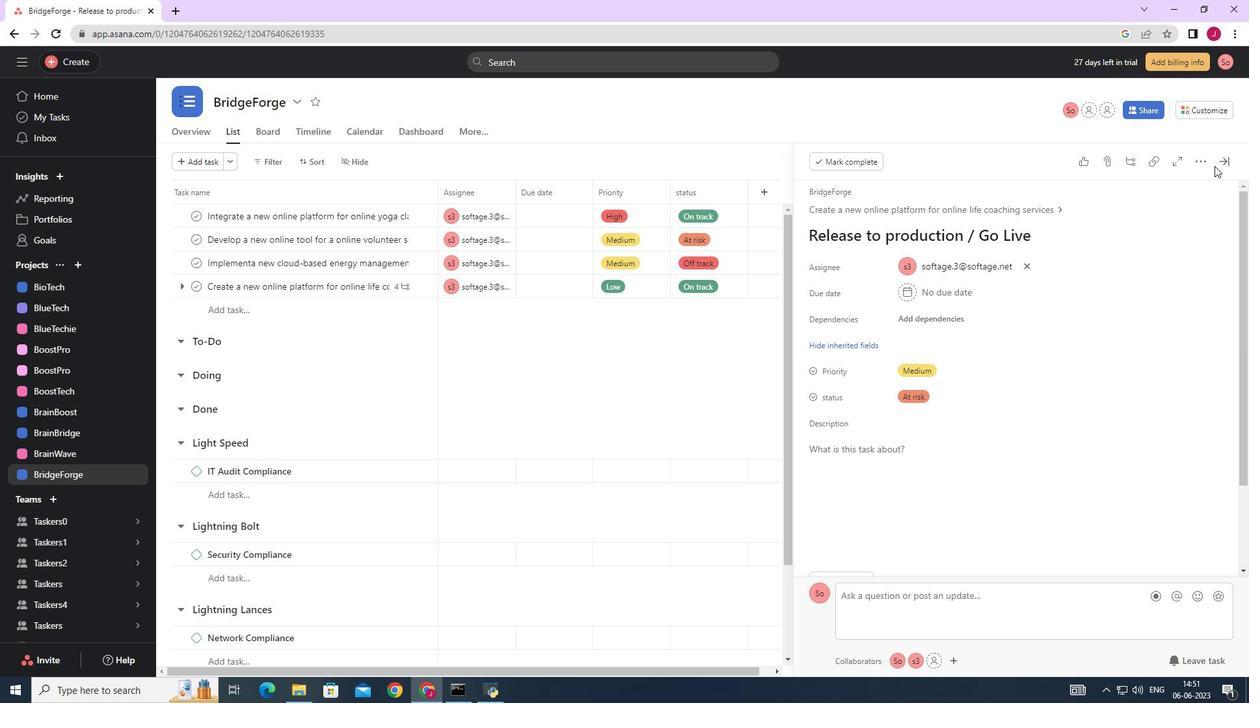 
Action: Mouse pressed left at (1225, 156)
Screenshot: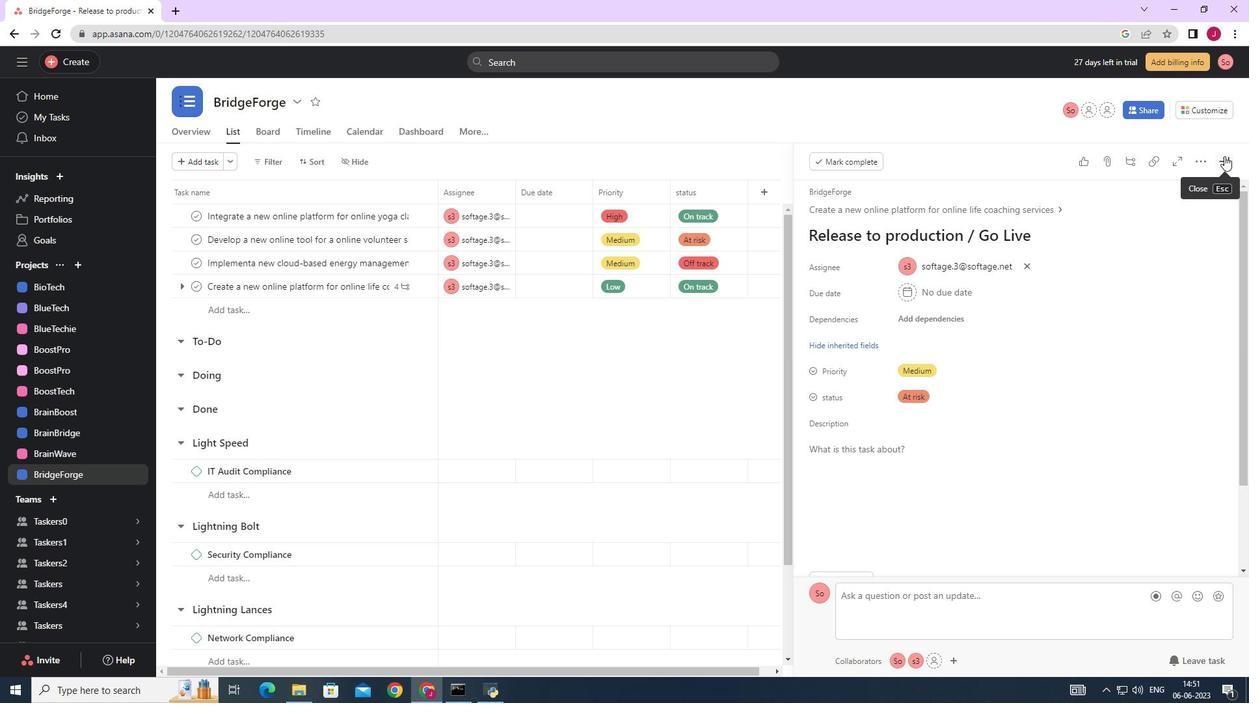 
Action: Mouse moved to (1206, 159)
Screenshot: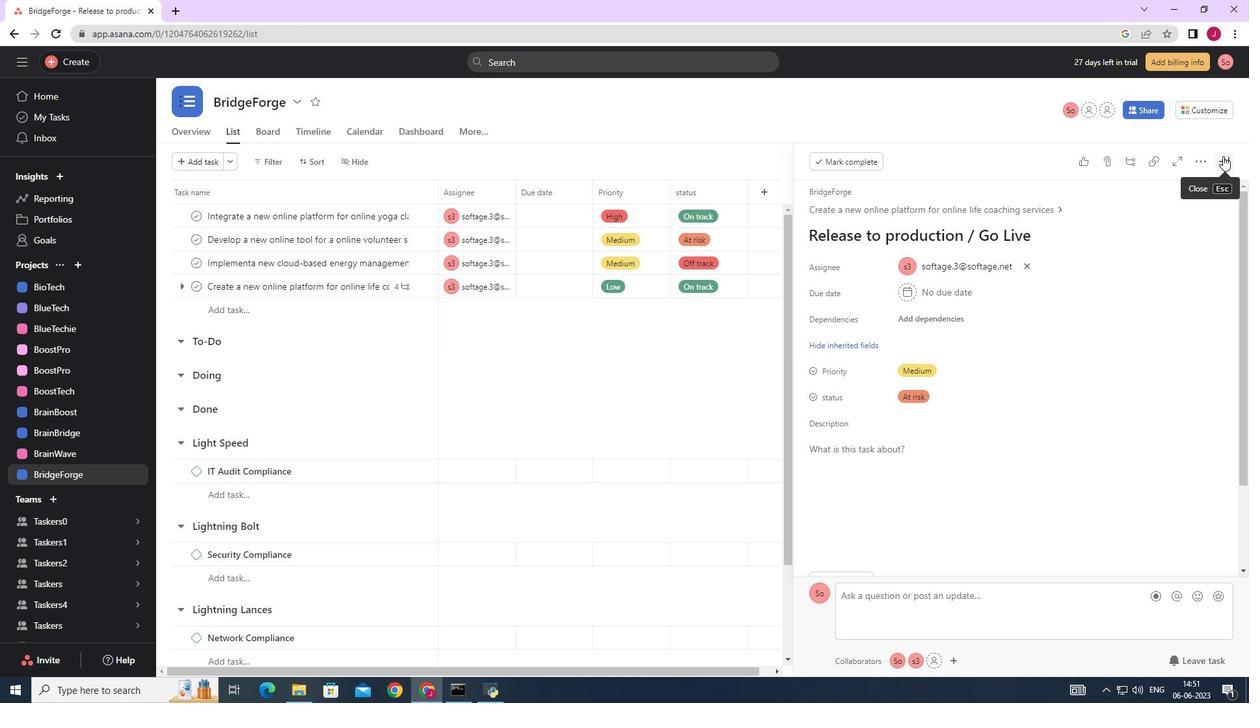 
